 Task: Create a due date automation trigger when advanced on, on the monday after a card is due add fields without custom field "Resume" set to a number greater or equal to 1 and greater than 10 at 11:00 AM.
Action: Mouse moved to (1056, 311)
Screenshot: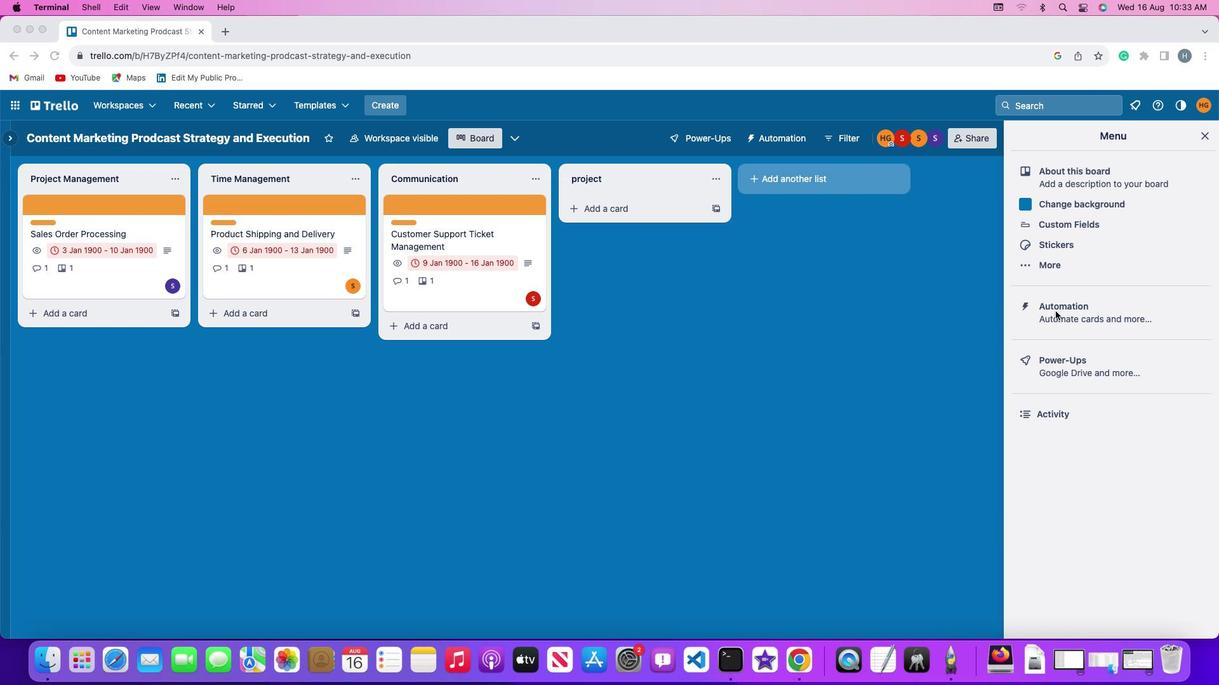 
Action: Mouse pressed left at (1056, 311)
Screenshot: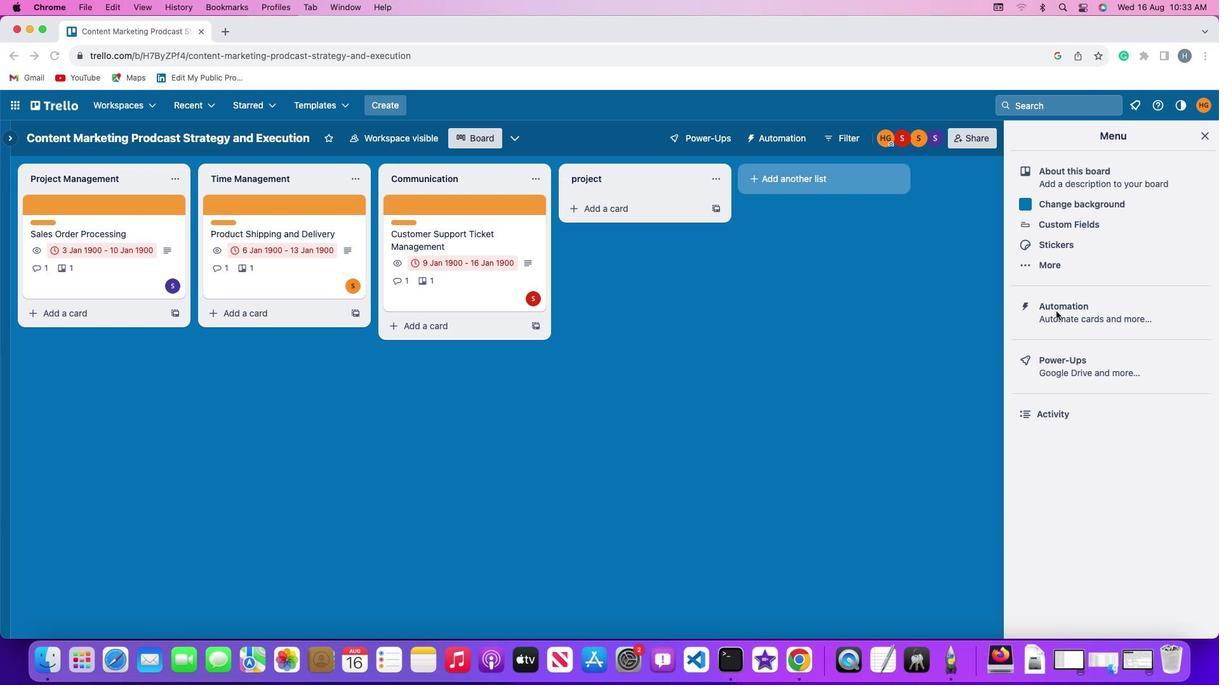 
Action: Mouse pressed left at (1056, 311)
Screenshot: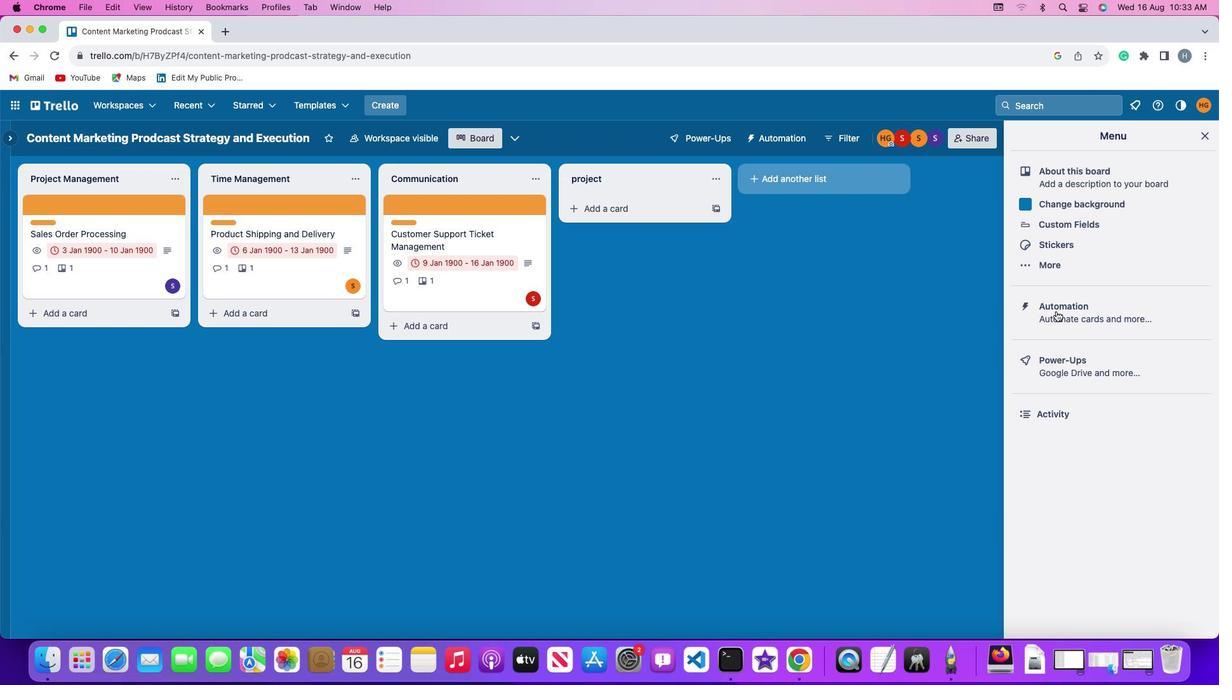 
Action: Mouse moved to (96, 303)
Screenshot: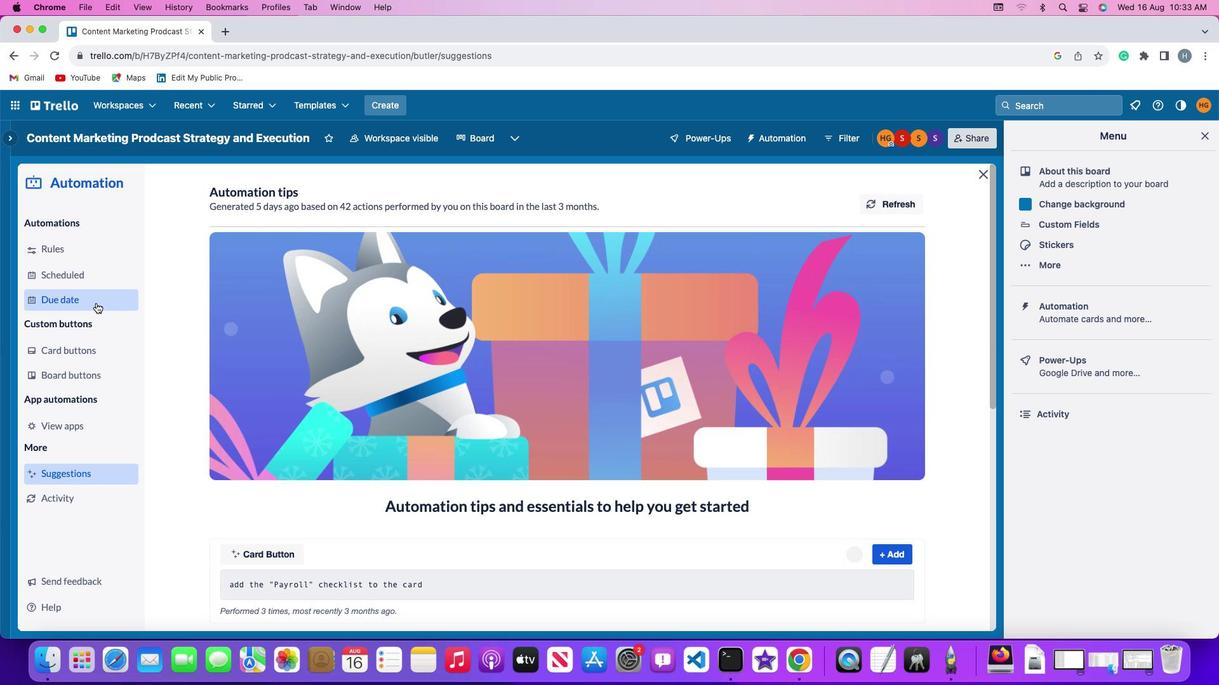 
Action: Mouse pressed left at (96, 303)
Screenshot: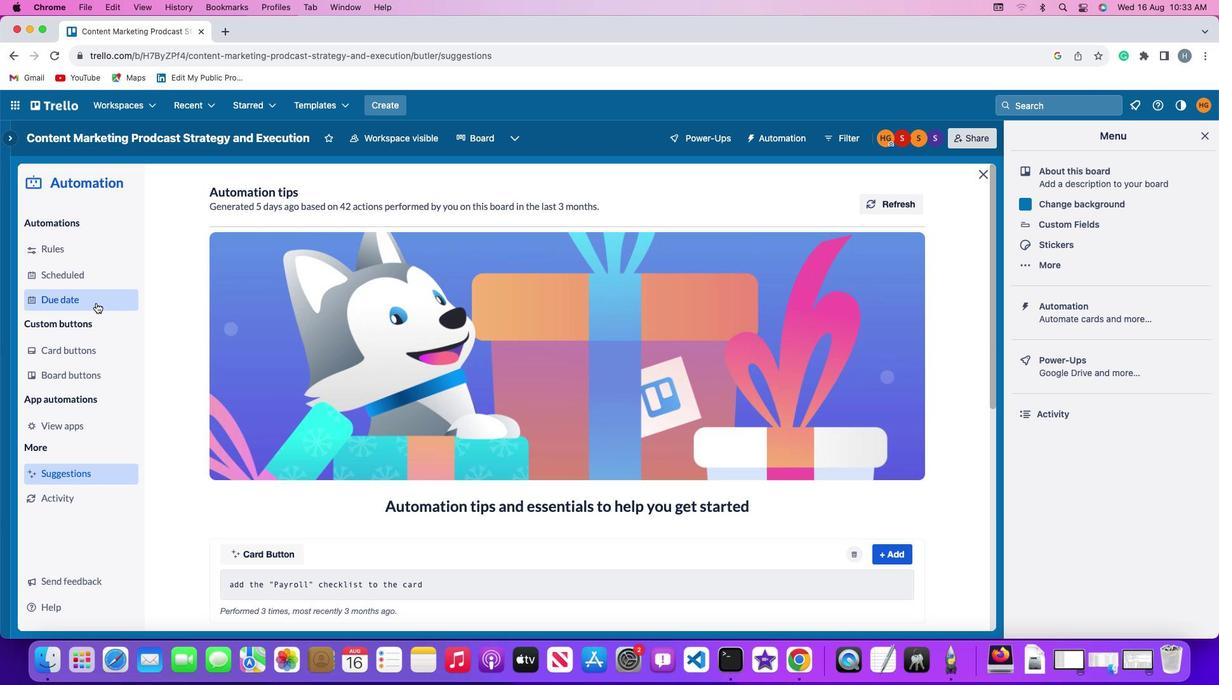 
Action: Mouse moved to (871, 197)
Screenshot: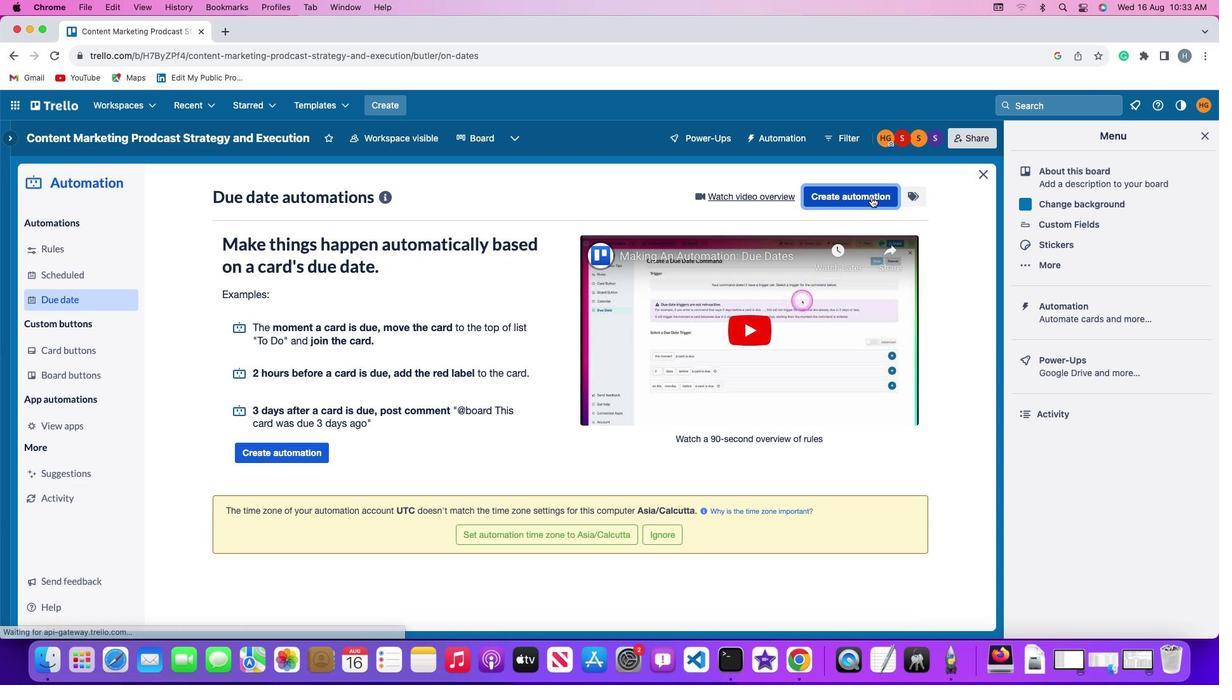 
Action: Mouse pressed left at (871, 197)
Screenshot: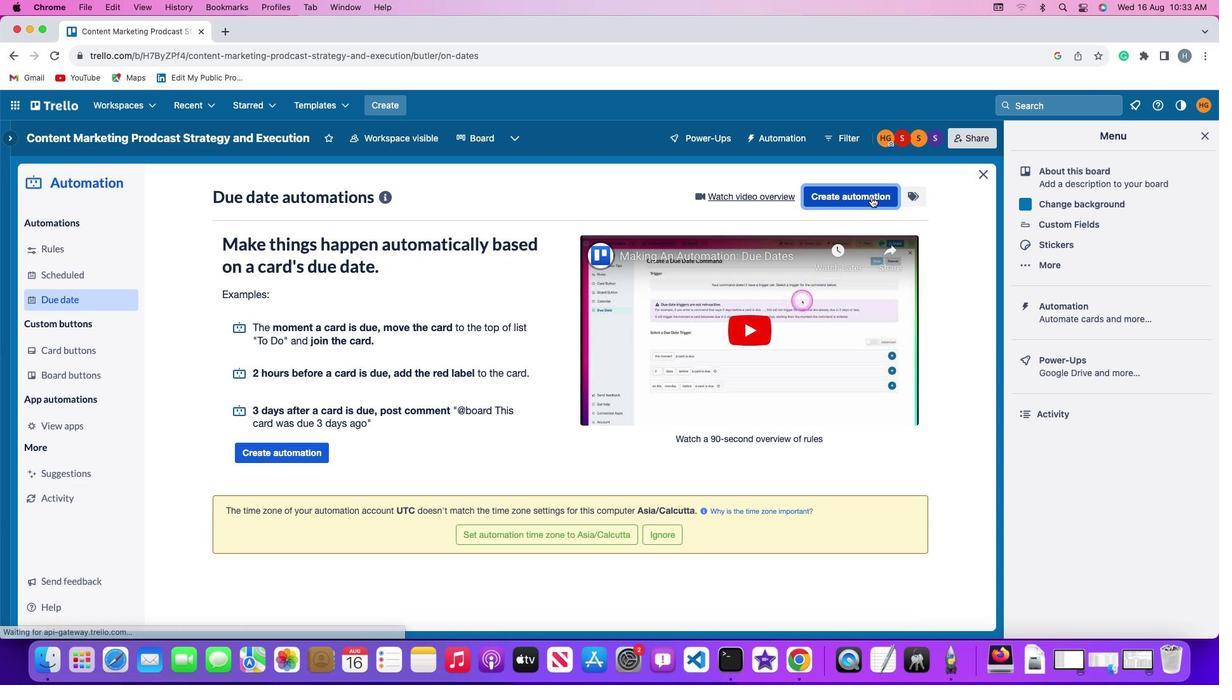 
Action: Mouse moved to (264, 321)
Screenshot: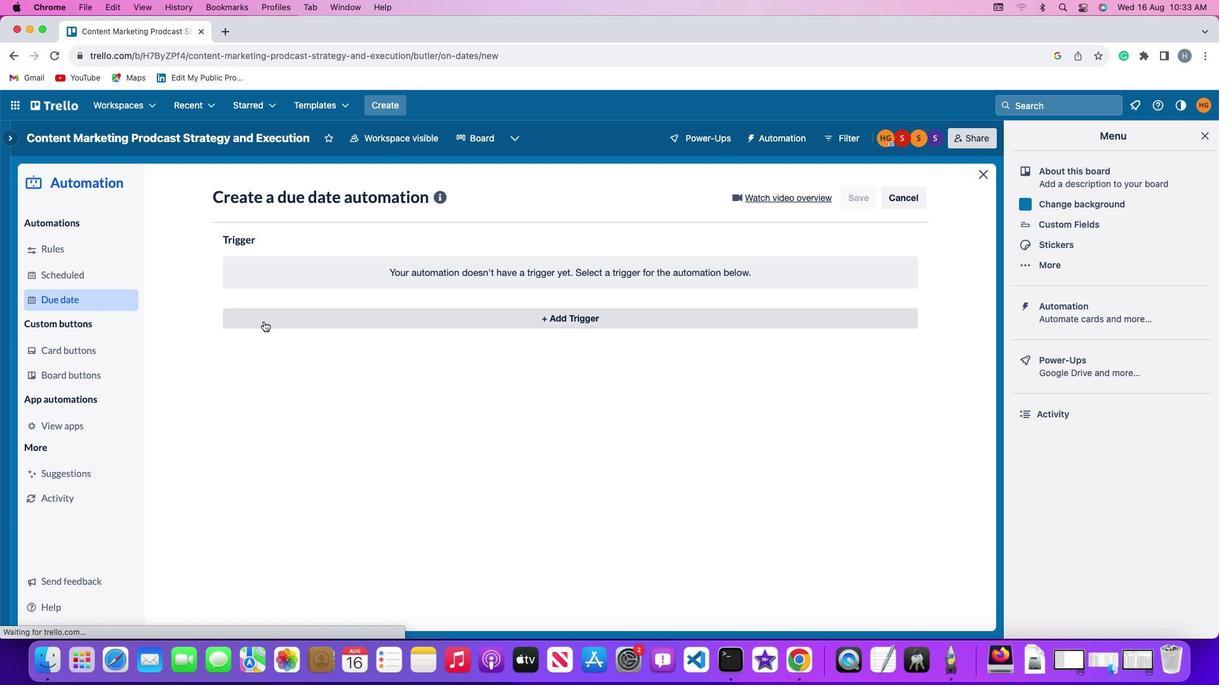 
Action: Mouse pressed left at (264, 321)
Screenshot: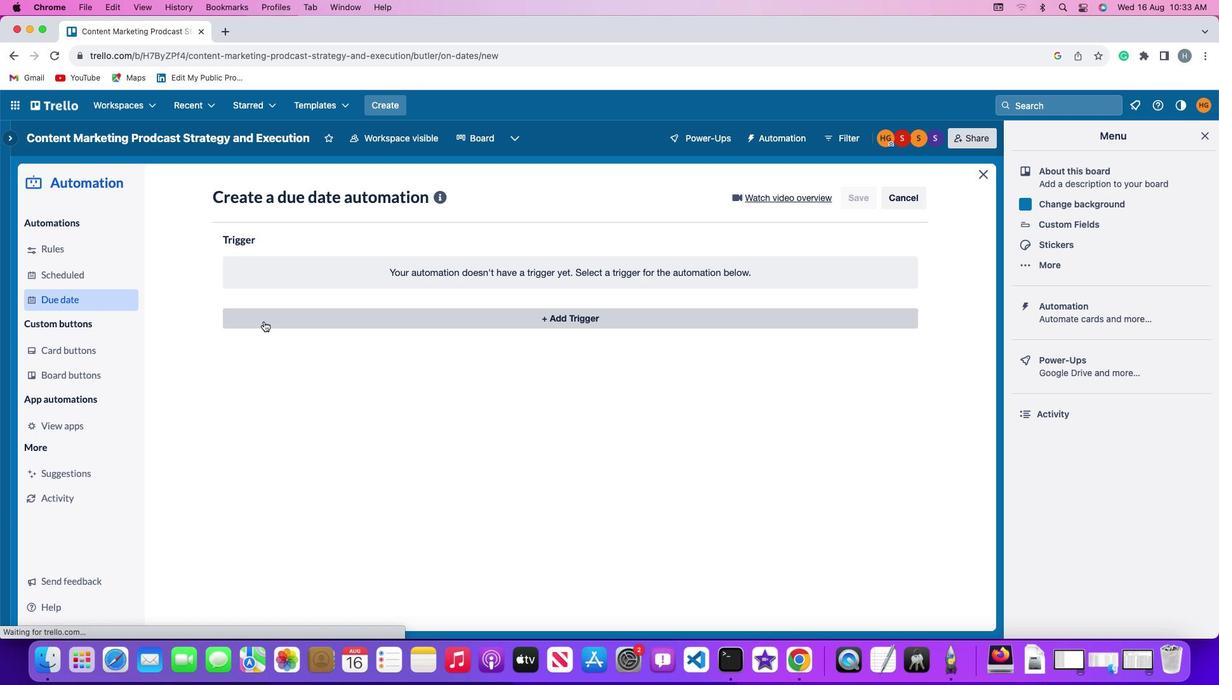 
Action: Mouse moved to (280, 557)
Screenshot: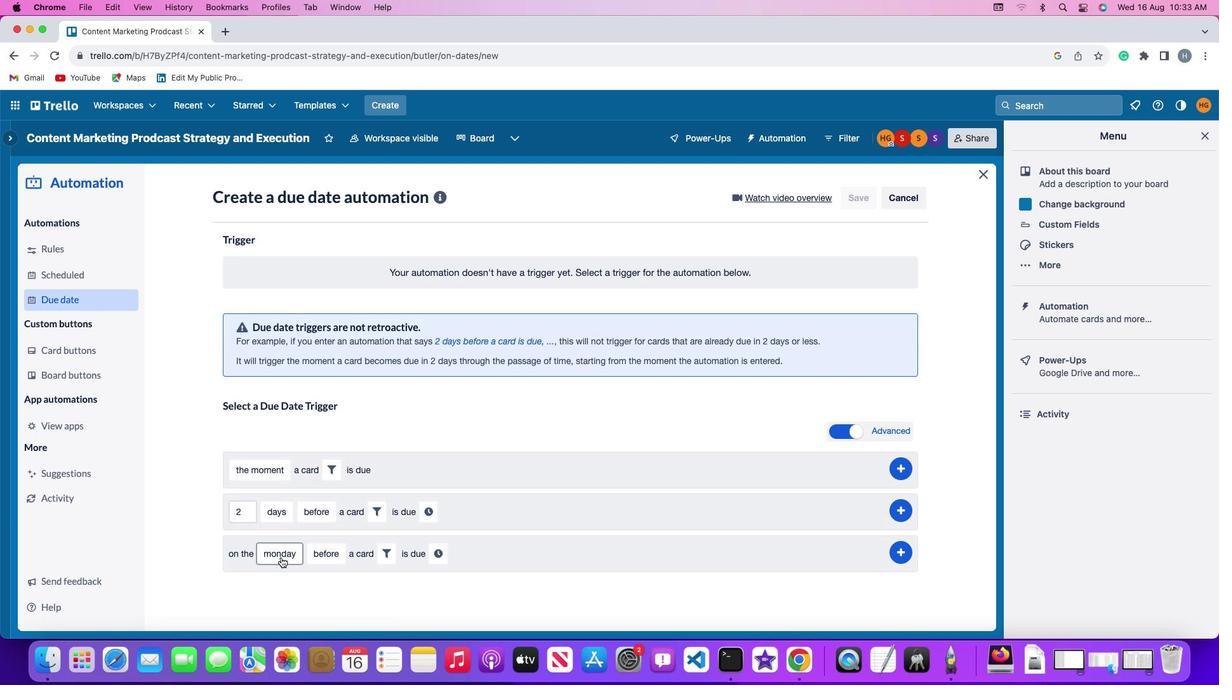 
Action: Mouse pressed left at (280, 557)
Screenshot: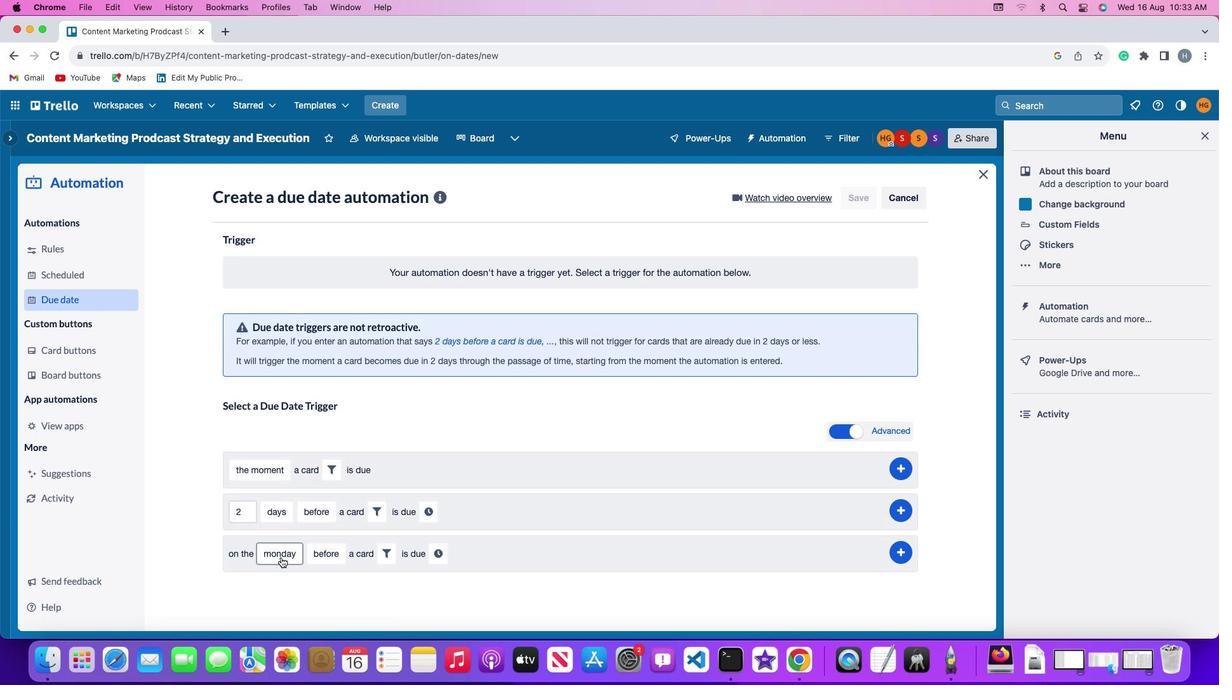 
Action: Mouse moved to (302, 384)
Screenshot: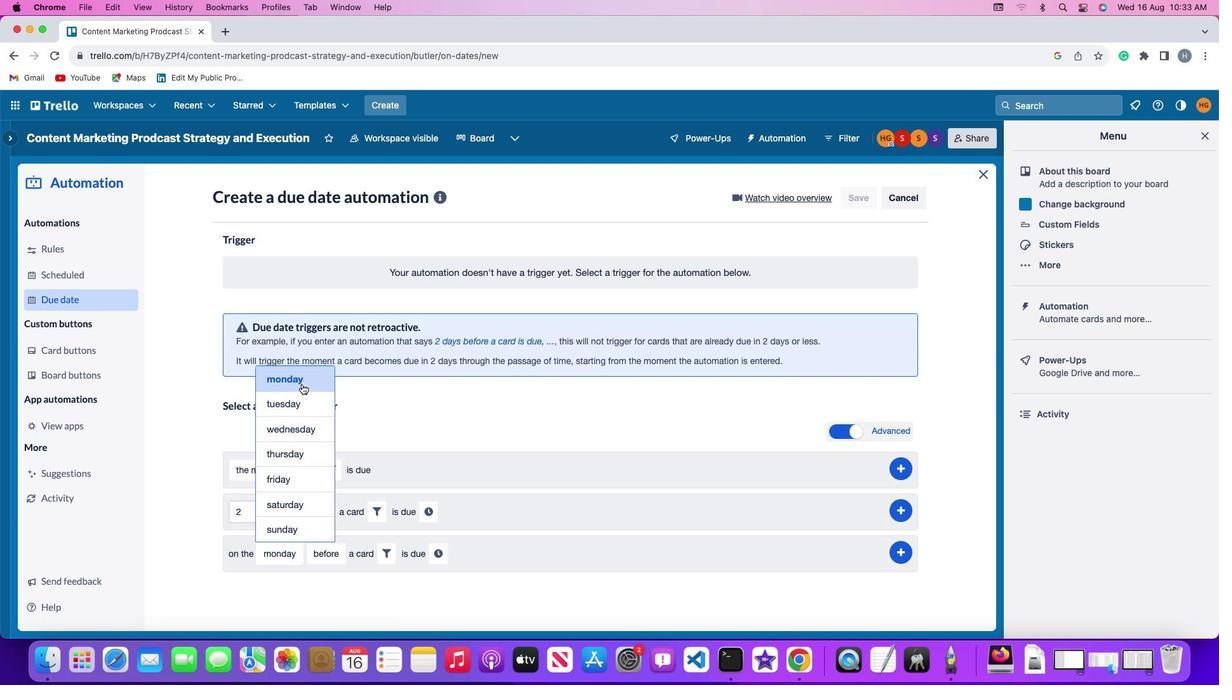 
Action: Mouse pressed left at (302, 384)
Screenshot: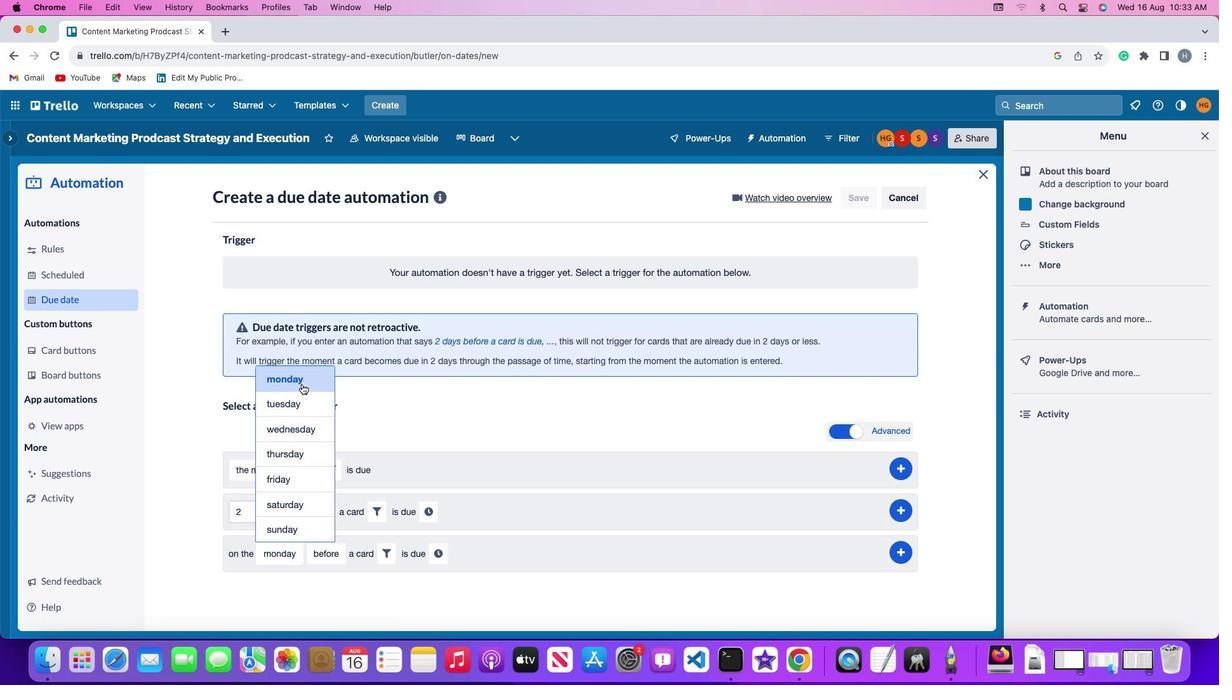 
Action: Mouse moved to (325, 557)
Screenshot: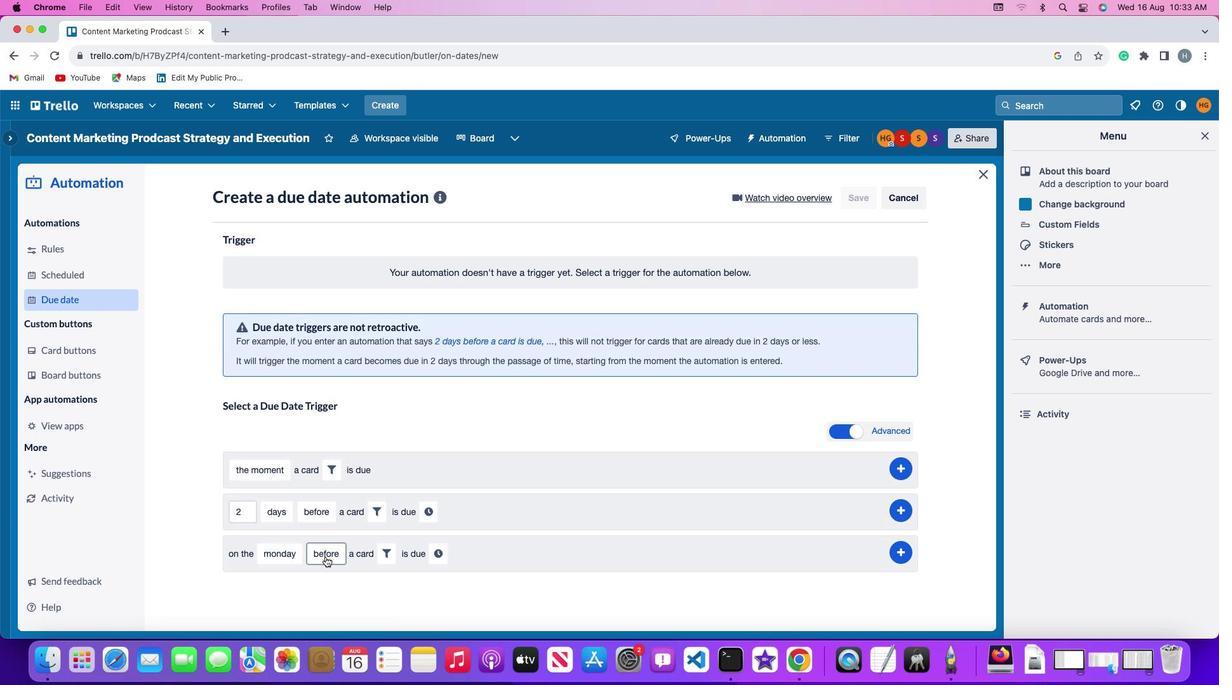 
Action: Mouse pressed left at (325, 557)
Screenshot: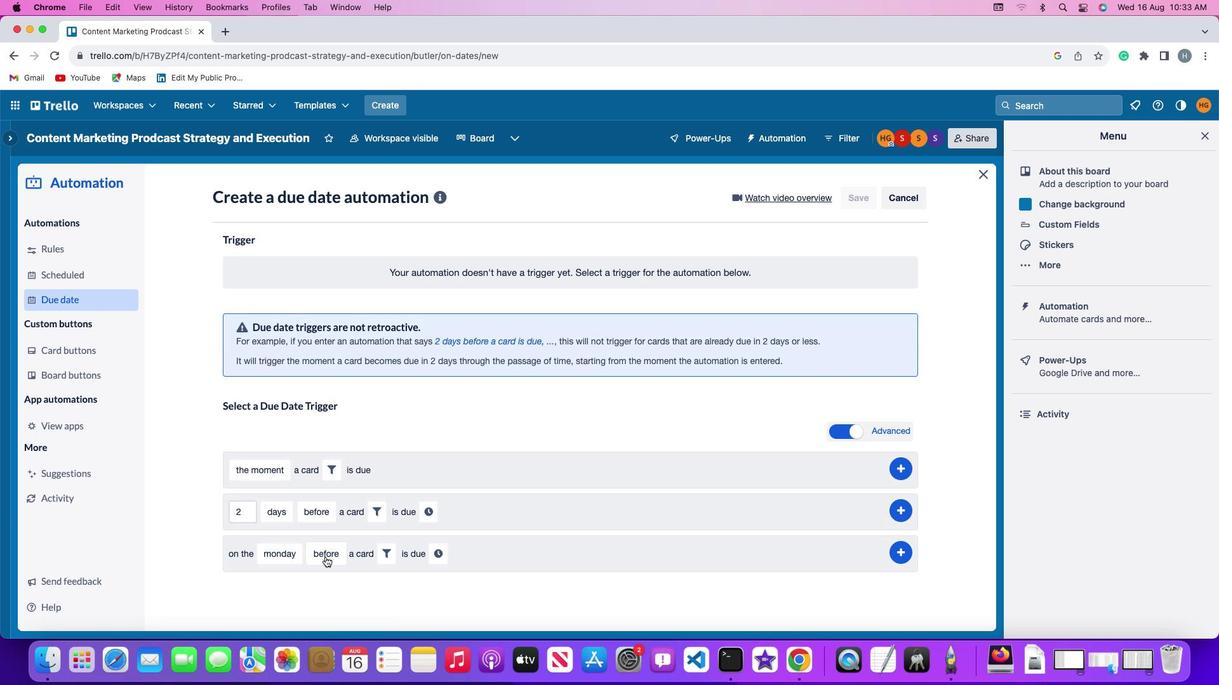 
Action: Mouse moved to (337, 479)
Screenshot: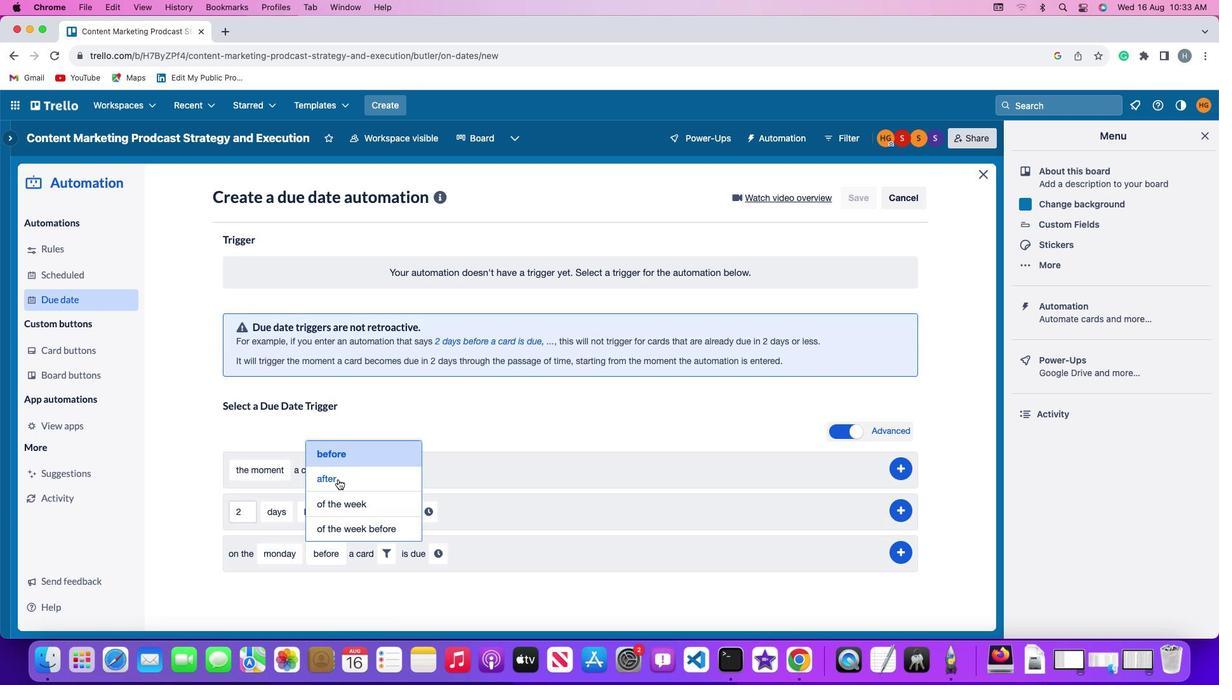 
Action: Mouse pressed left at (337, 479)
Screenshot: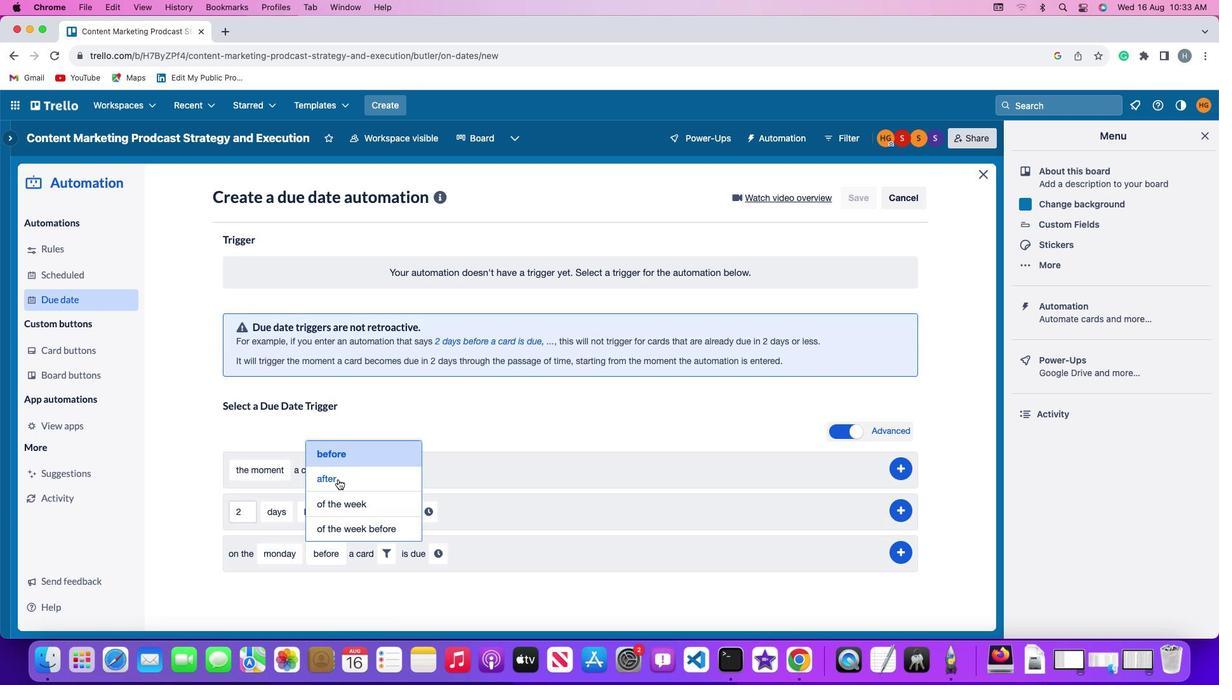 
Action: Mouse moved to (378, 549)
Screenshot: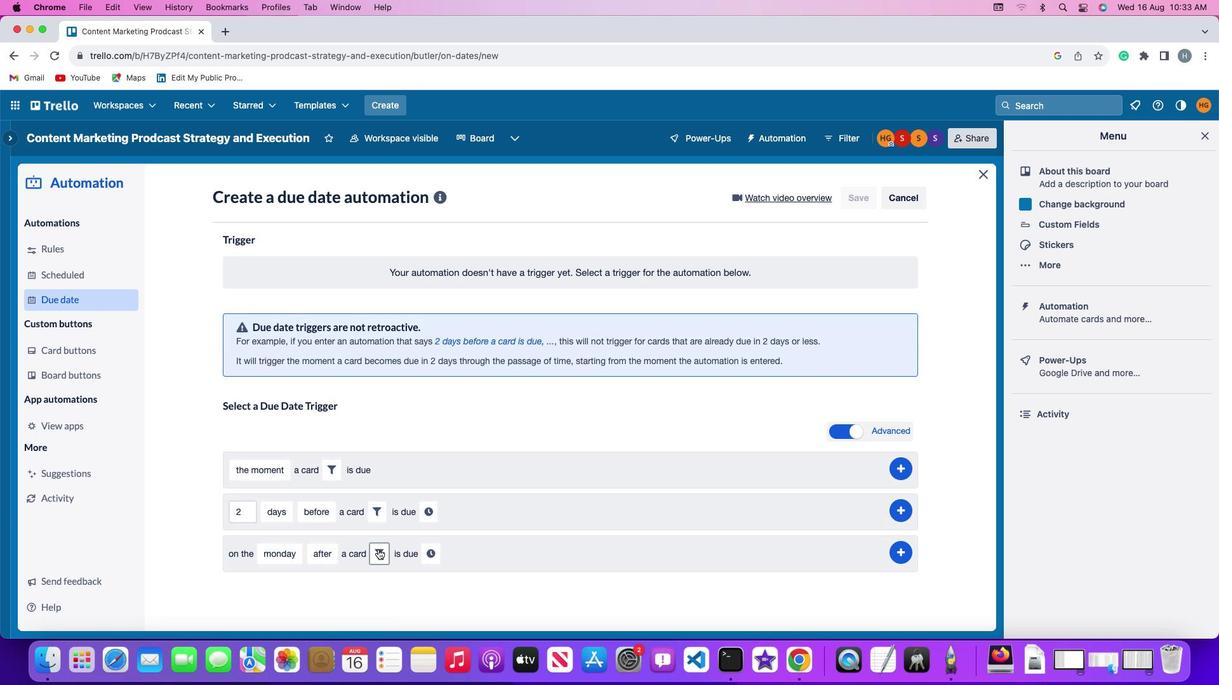 
Action: Mouse pressed left at (378, 549)
Screenshot: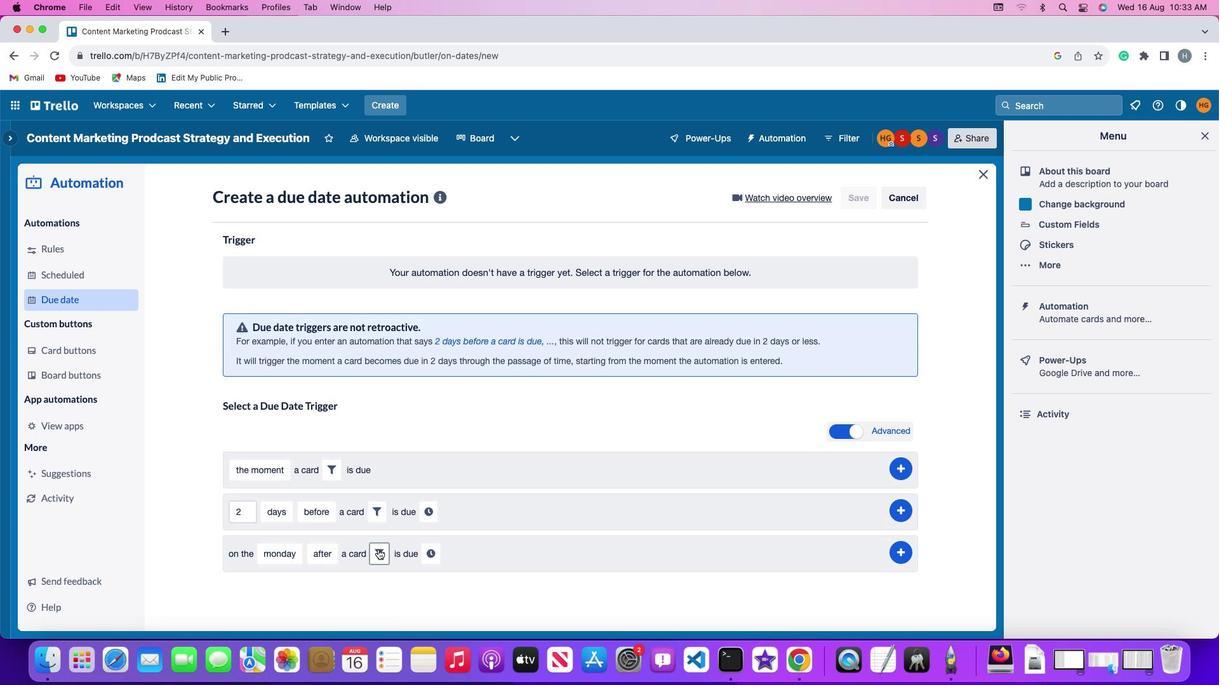 
Action: Mouse moved to (593, 591)
Screenshot: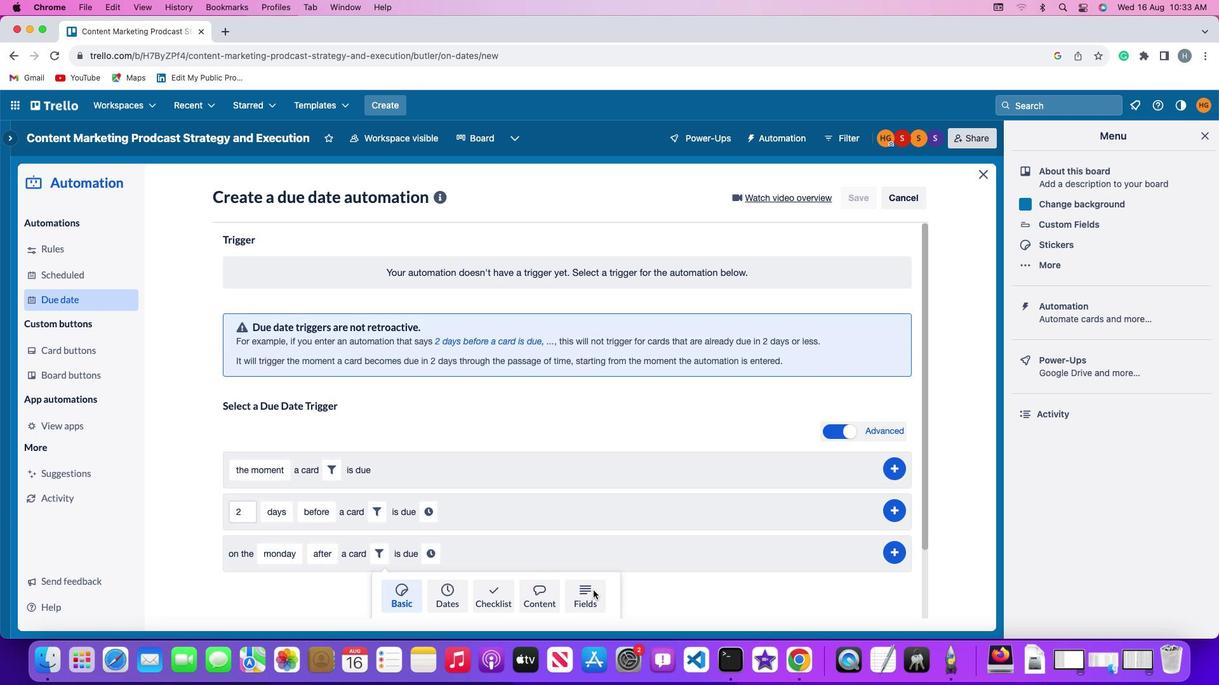 
Action: Mouse pressed left at (593, 591)
Screenshot: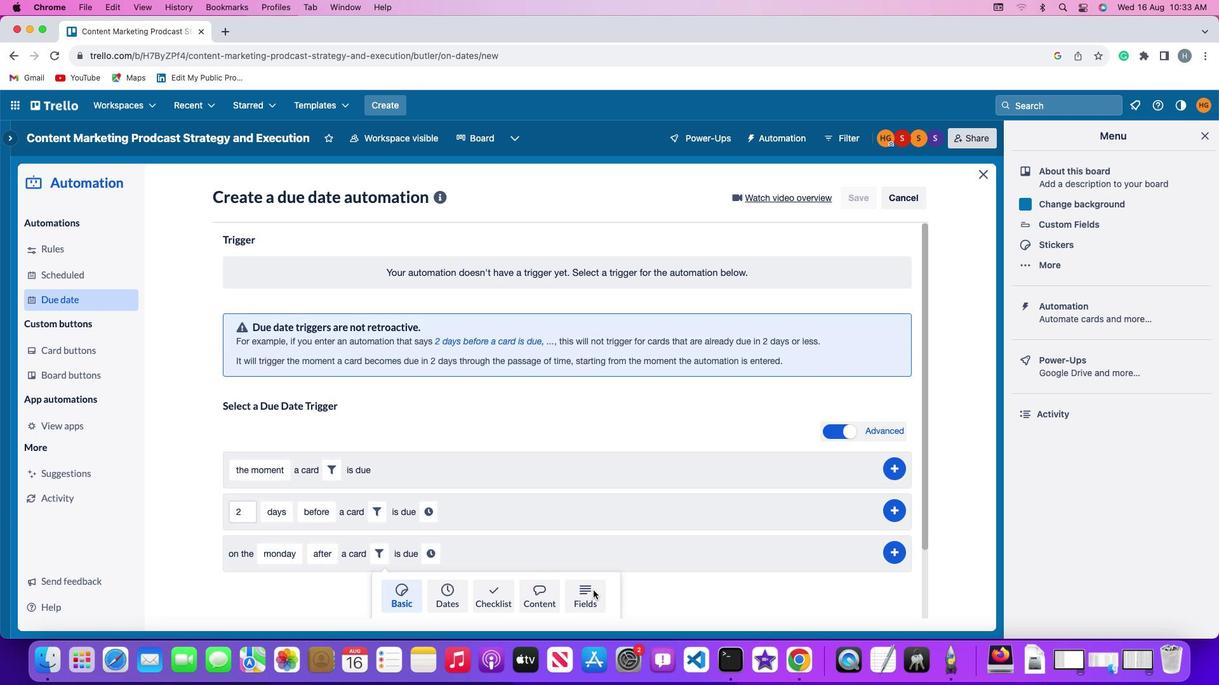 
Action: Mouse moved to (316, 596)
Screenshot: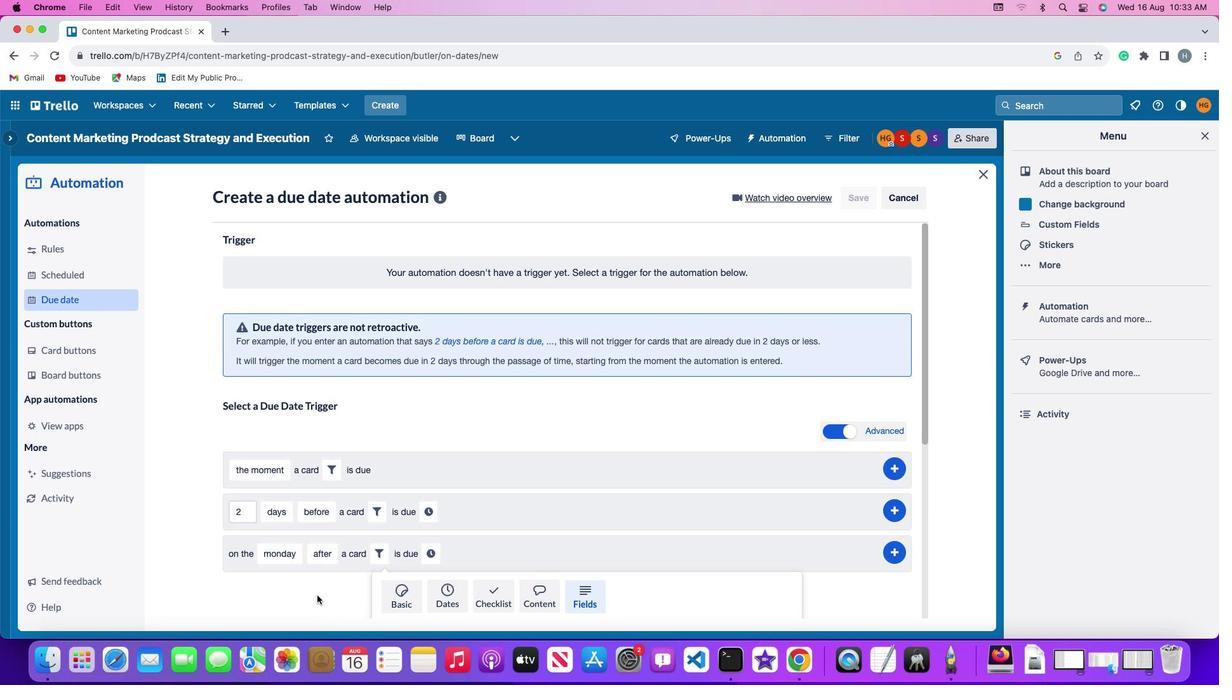 
Action: Mouse scrolled (316, 596) with delta (0, 0)
Screenshot: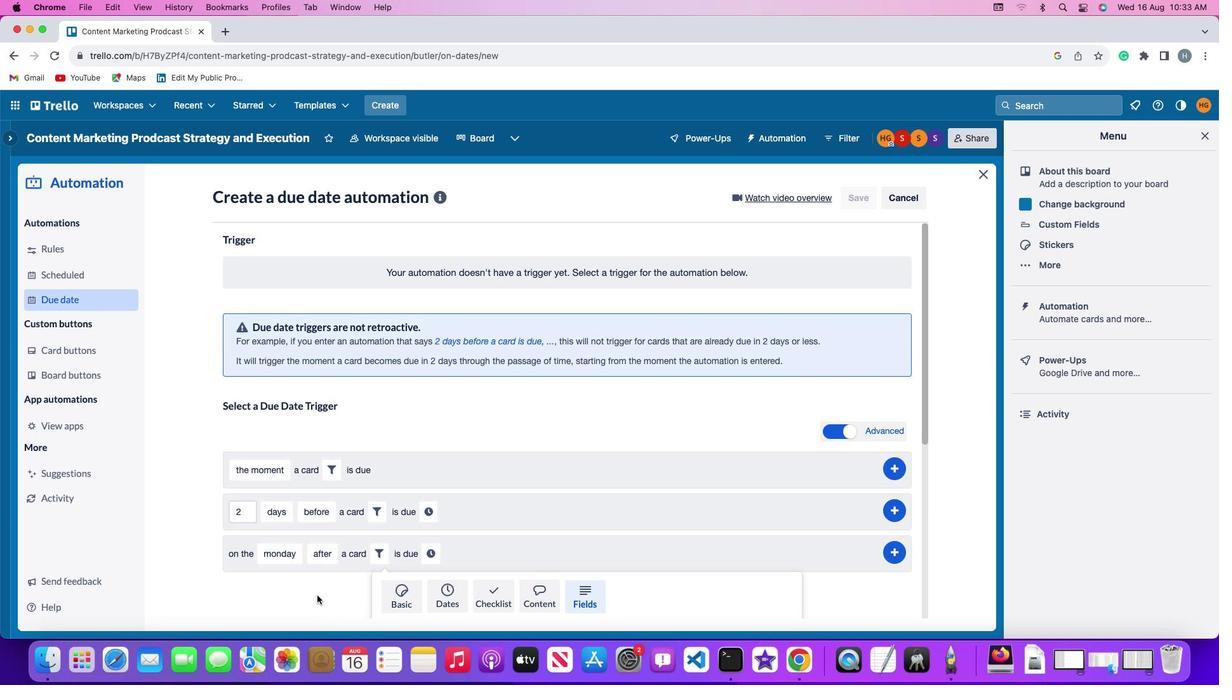 
Action: Mouse scrolled (316, 596) with delta (0, 0)
Screenshot: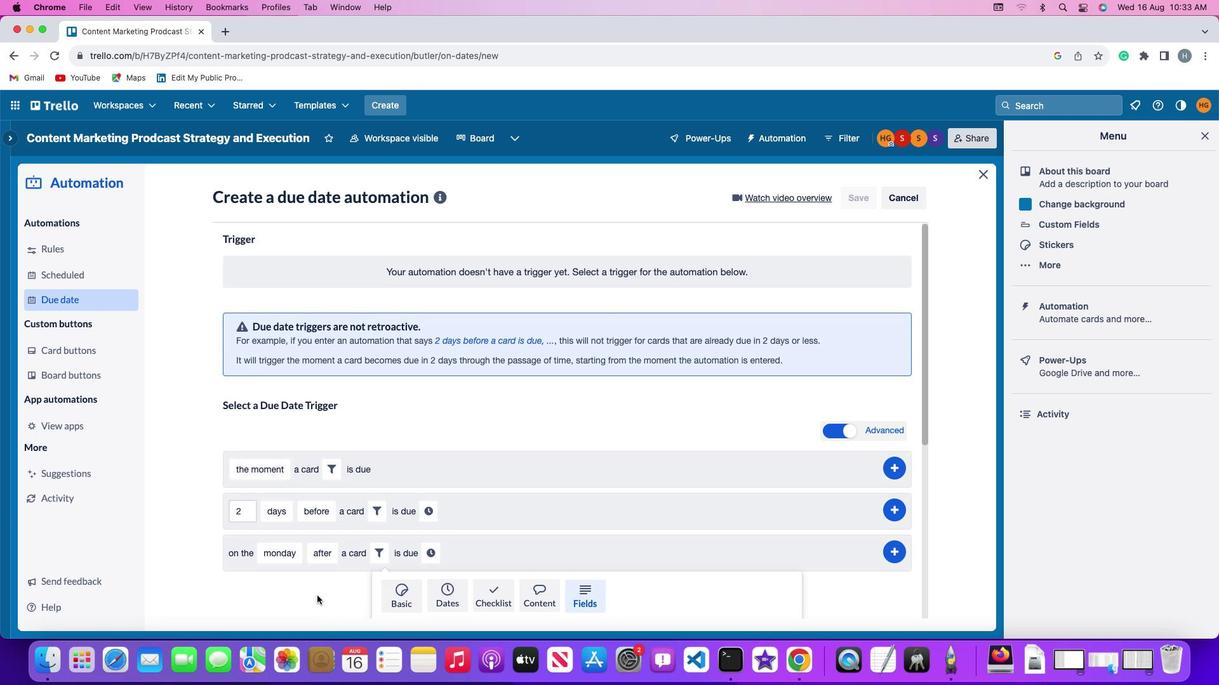
Action: Mouse scrolled (316, 596) with delta (0, -1)
Screenshot: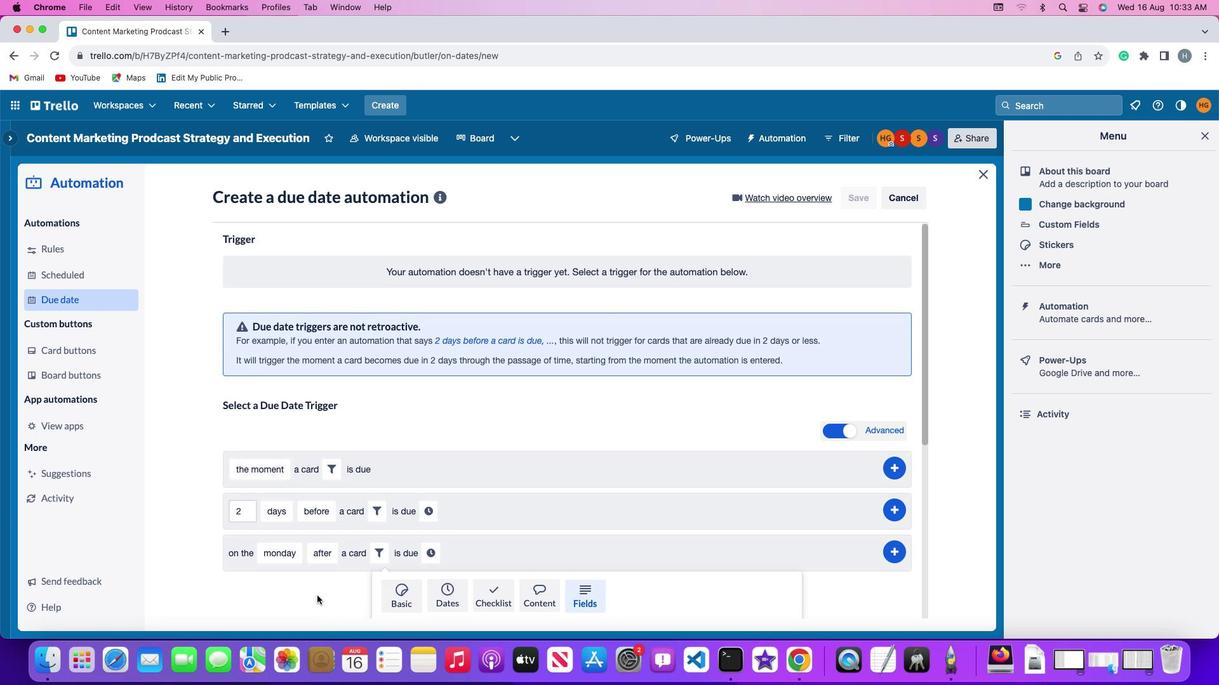 
Action: Mouse moved to (316, 595)
Screenshot: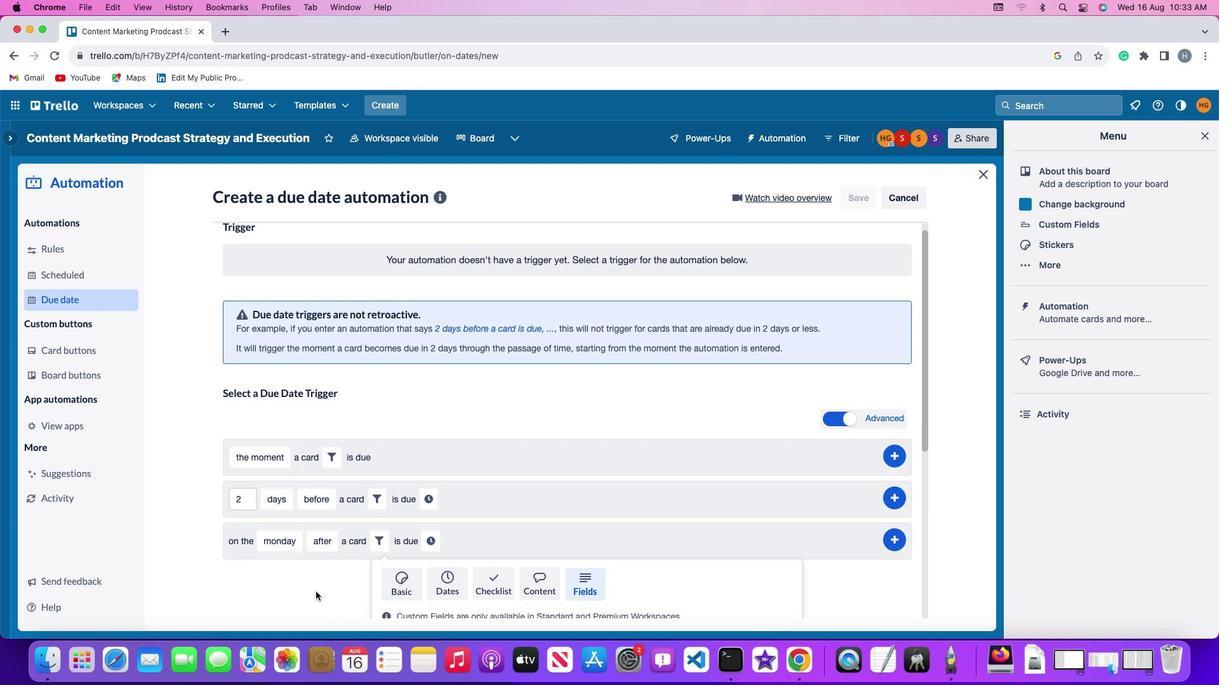 
Action: Mouse scrolled (316, 595) with delta (0, -3)
Screenshot: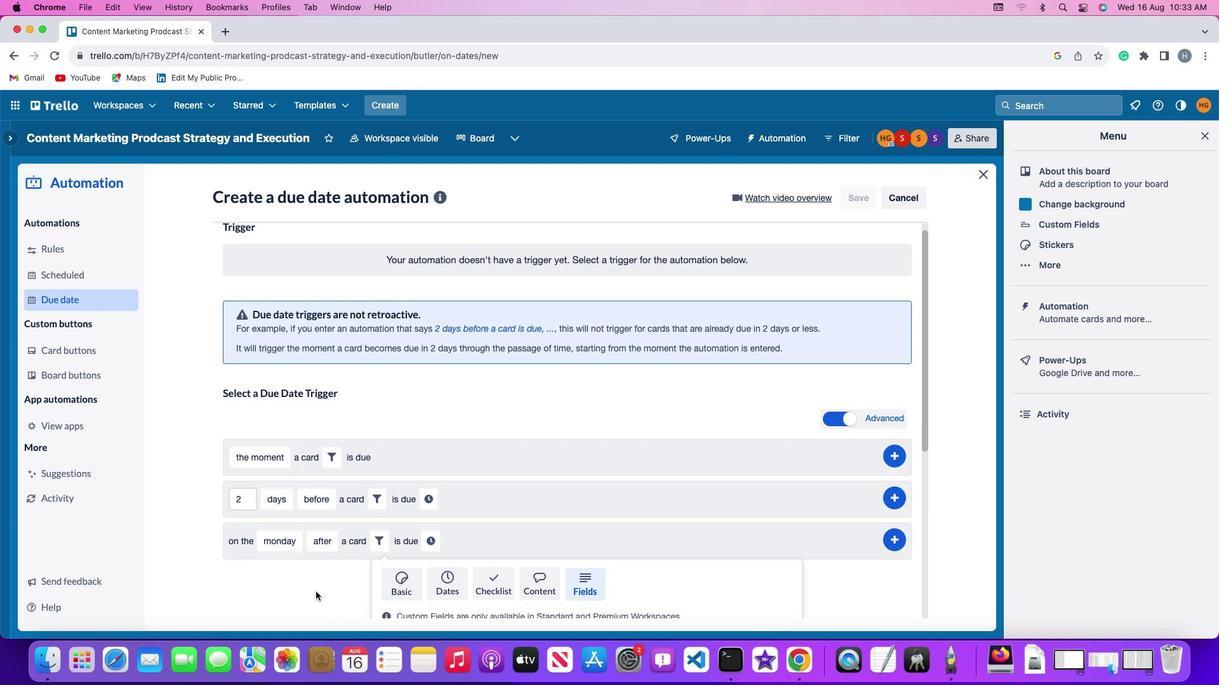 
Action: Mouse moved to (316, 592)
Screenshot: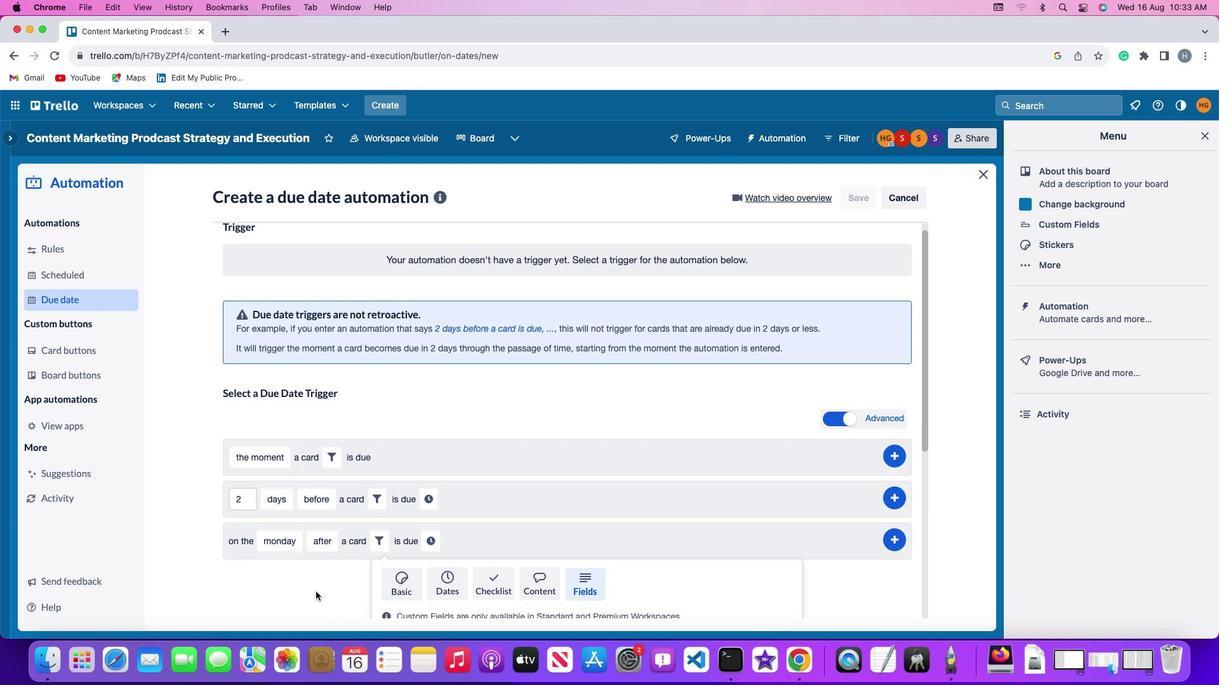 
Action: Mouse scrolled (316, 592) with delta (0, -3)
Screenshot: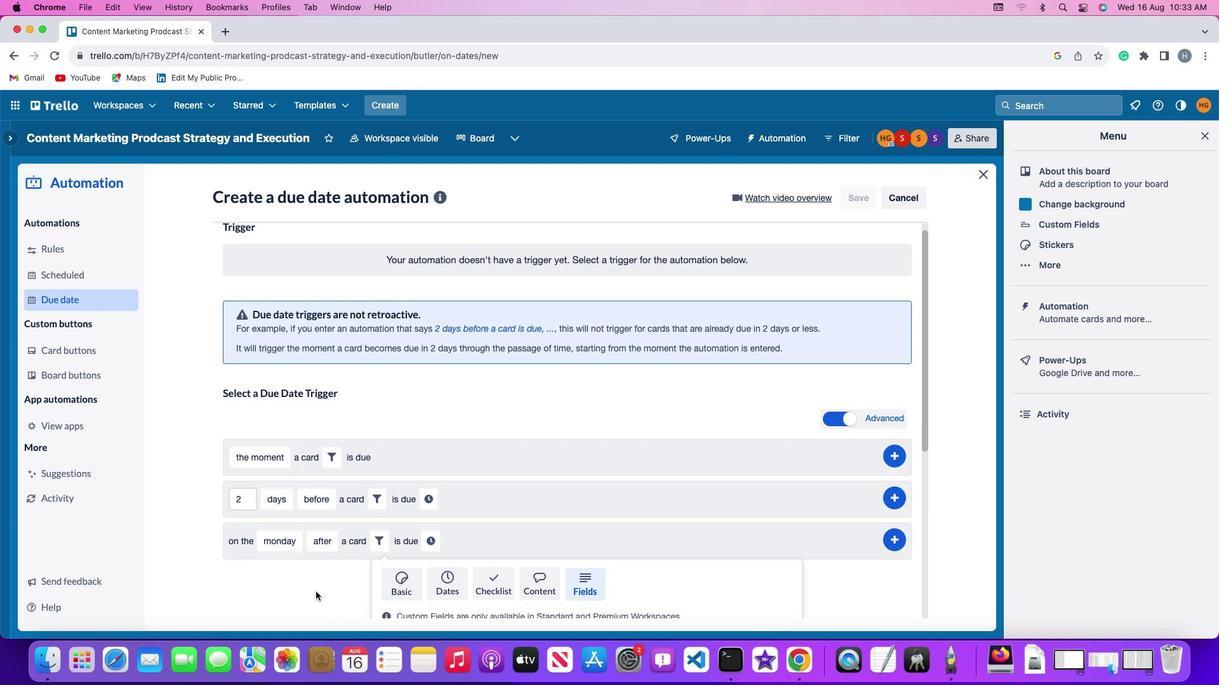 
Action: Mouse moved to (295, 577)
Screenshot: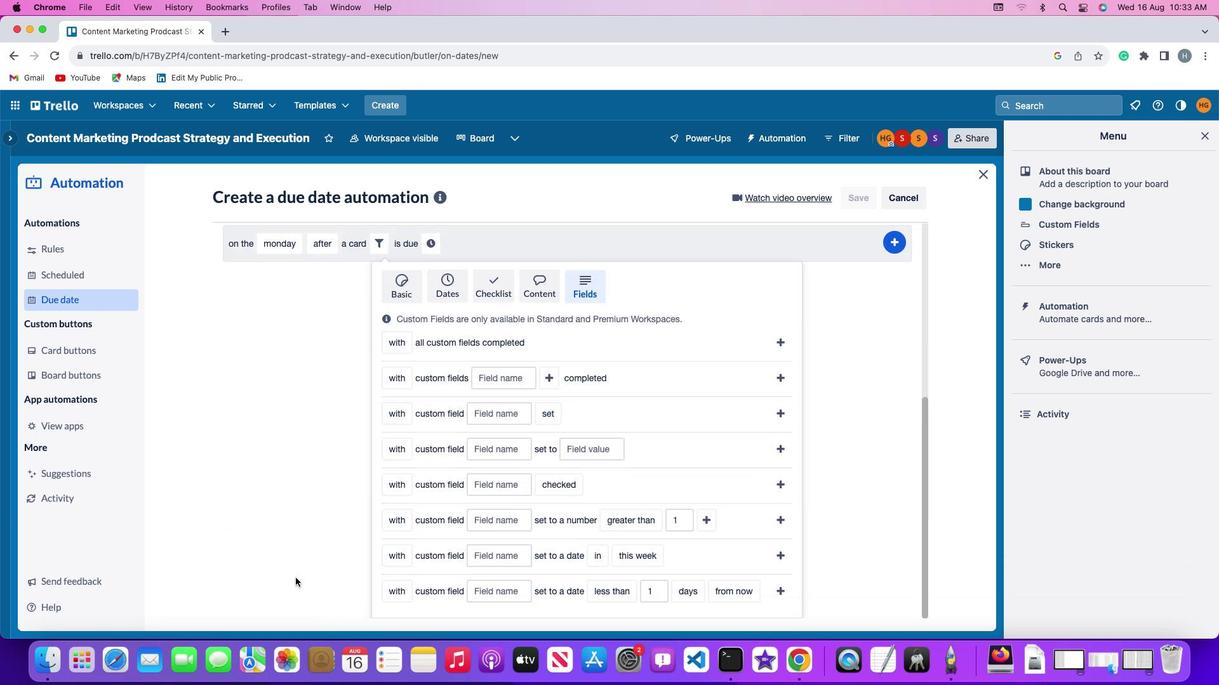
Action: Mouse scrolled (295, 577) with delta (0, 0)
Screenshot: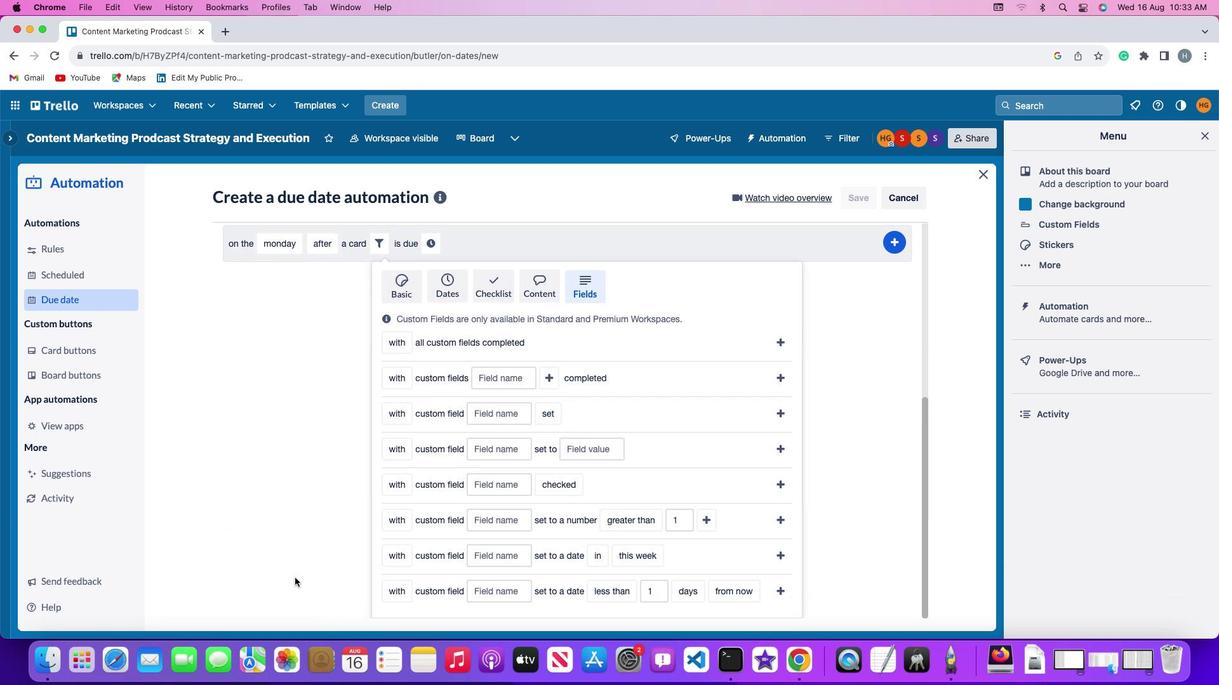 
Action: Mouse moved to (295, 577)
Screenshot: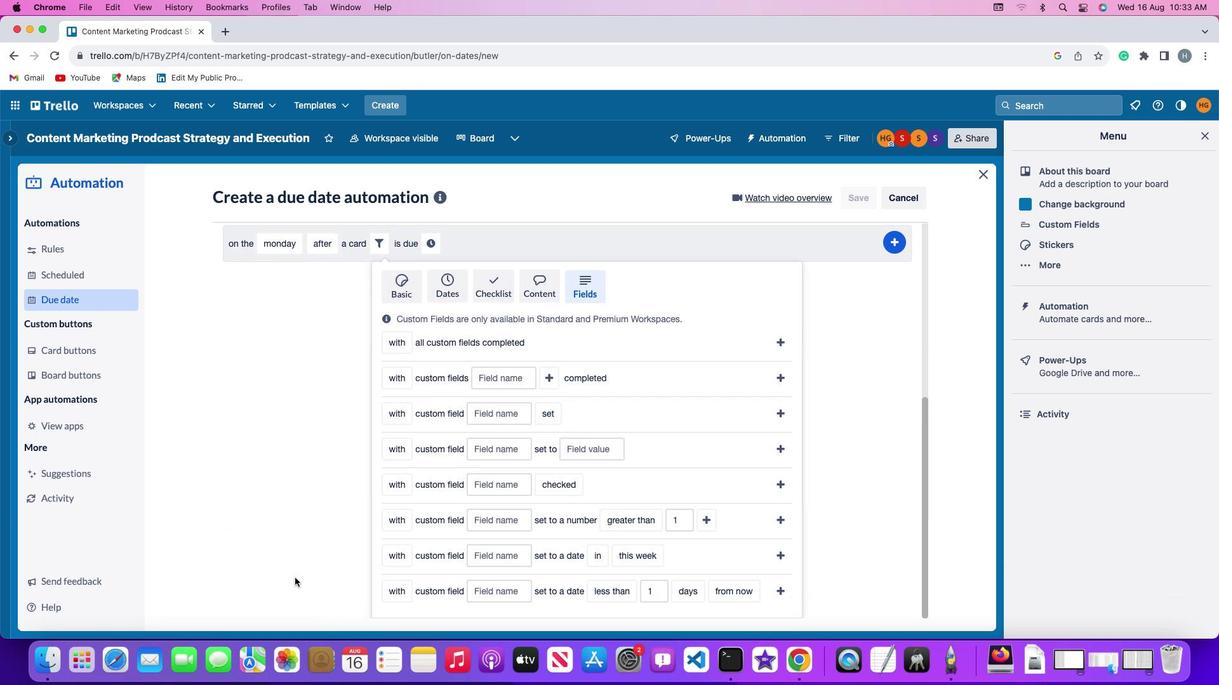 
Action: Mouse scrolled (295, 577) with delta (0, 0)
Screenshot: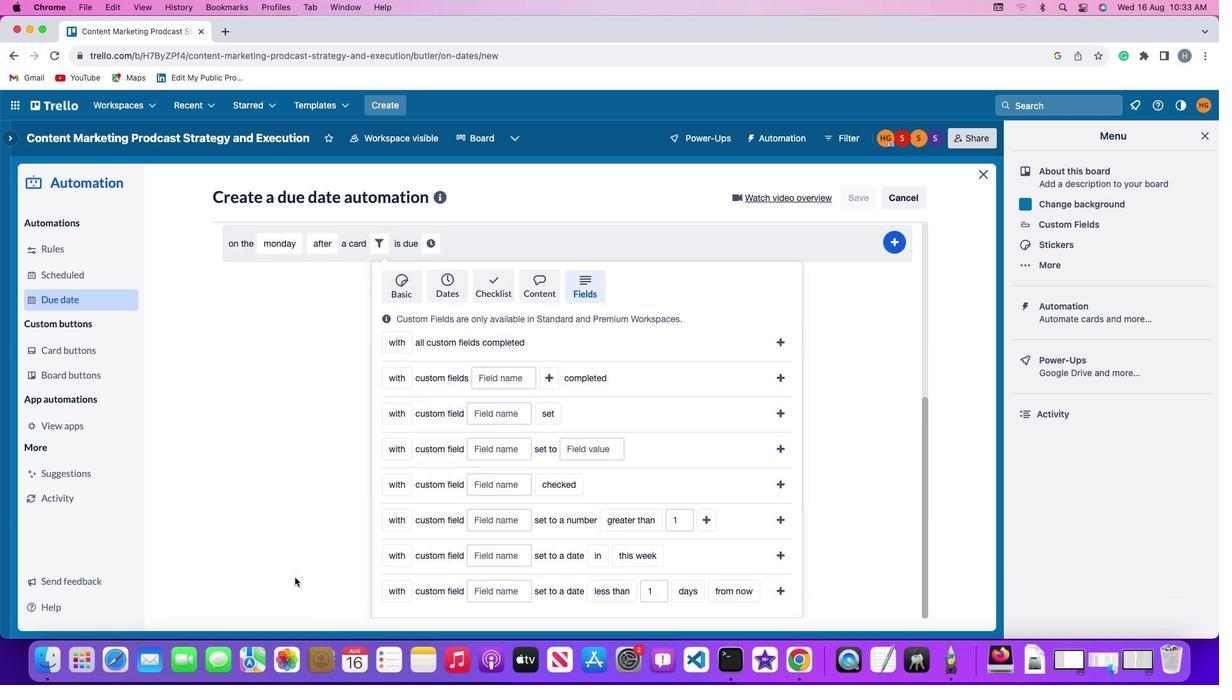 
Action: Mouse scrolled (295, 577) with delta (0, -1)
Screenshot: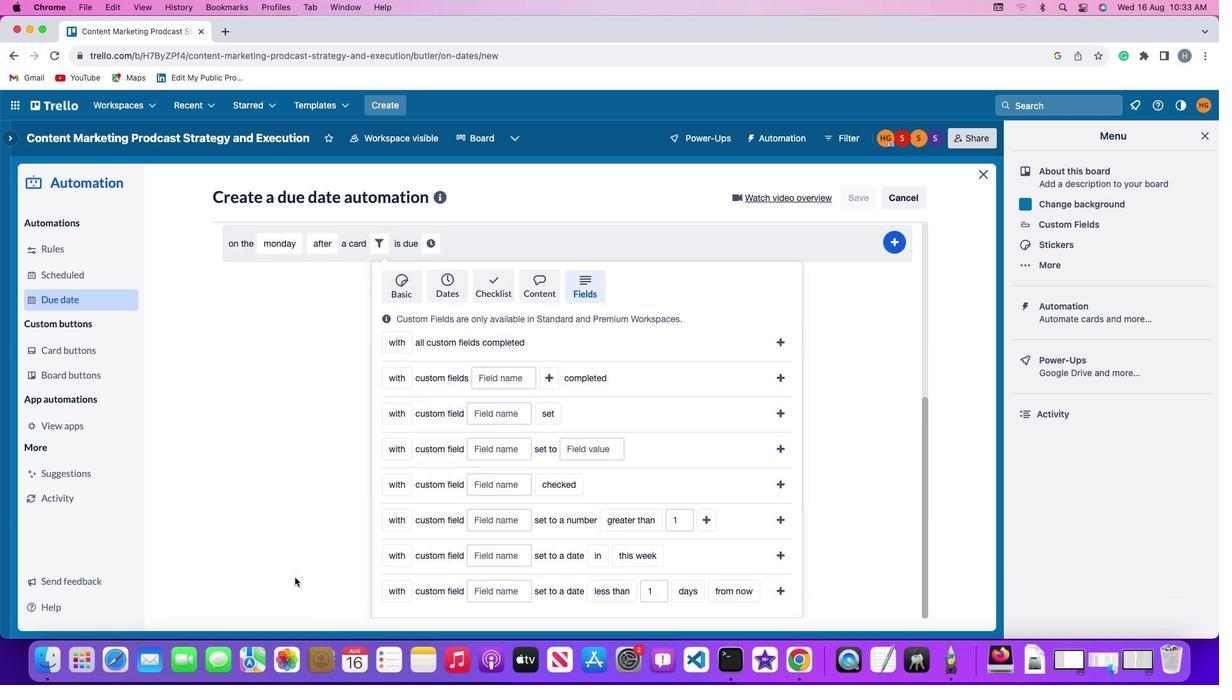 
Action: Mouse scrolled (295, 577) with delta (0, -3)
Screenshot: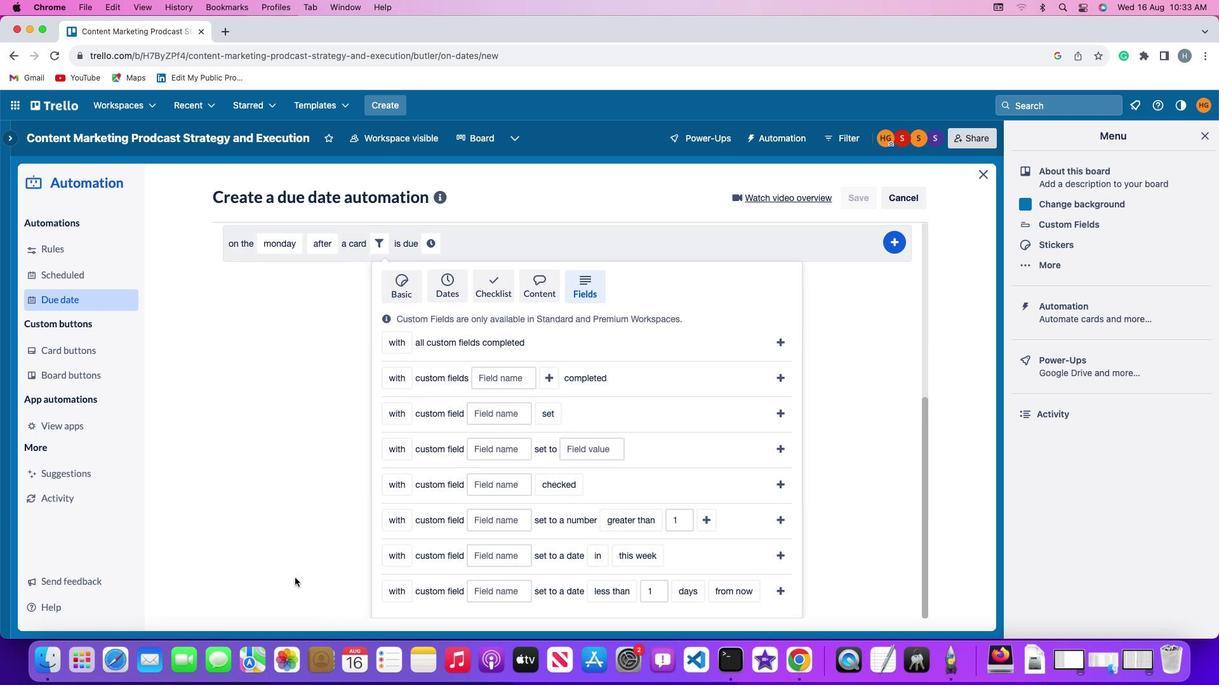 
Action: Mouse scrolled (295, 577) with delta (0, -3)
Screenshot: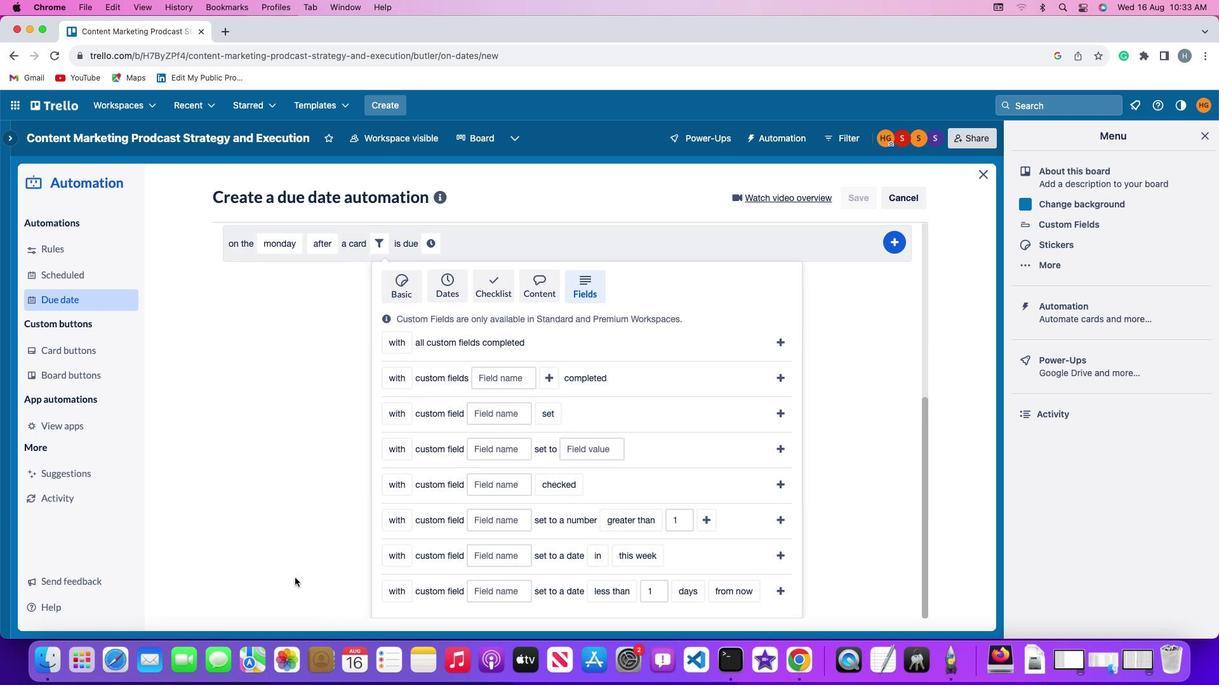 
Action: Mouse moved to (391, 520)
Screenshot: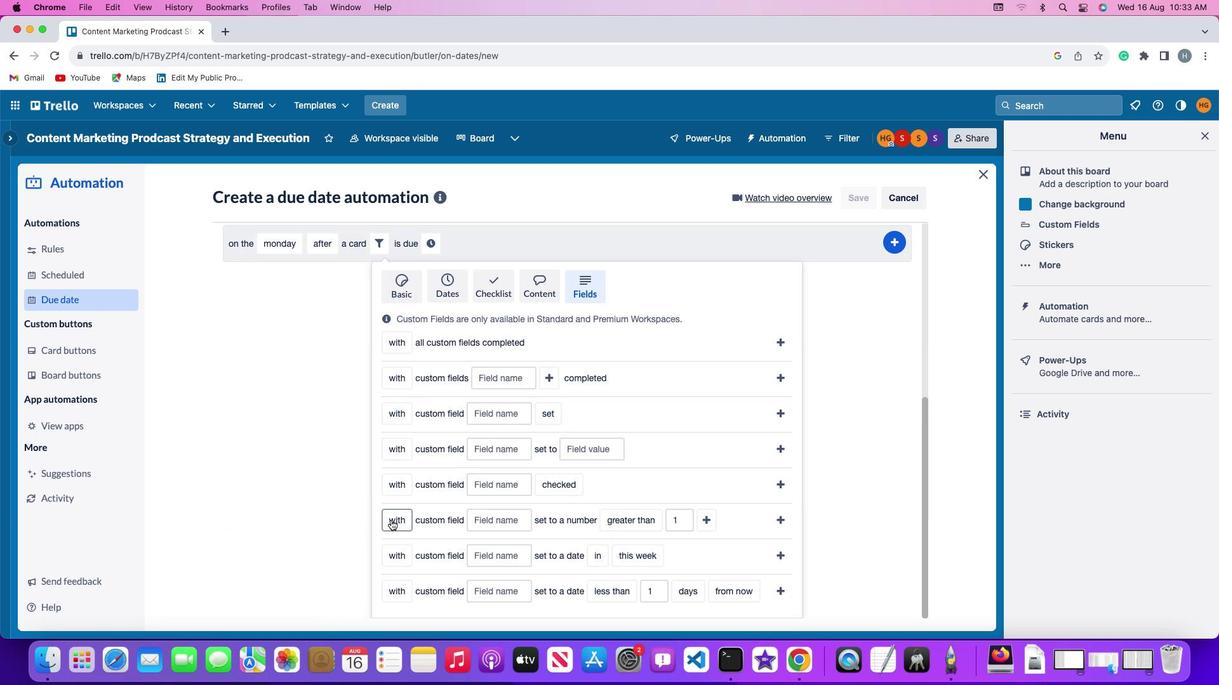 
Action: Mouse pressed left at (391, 520)
Screenshot: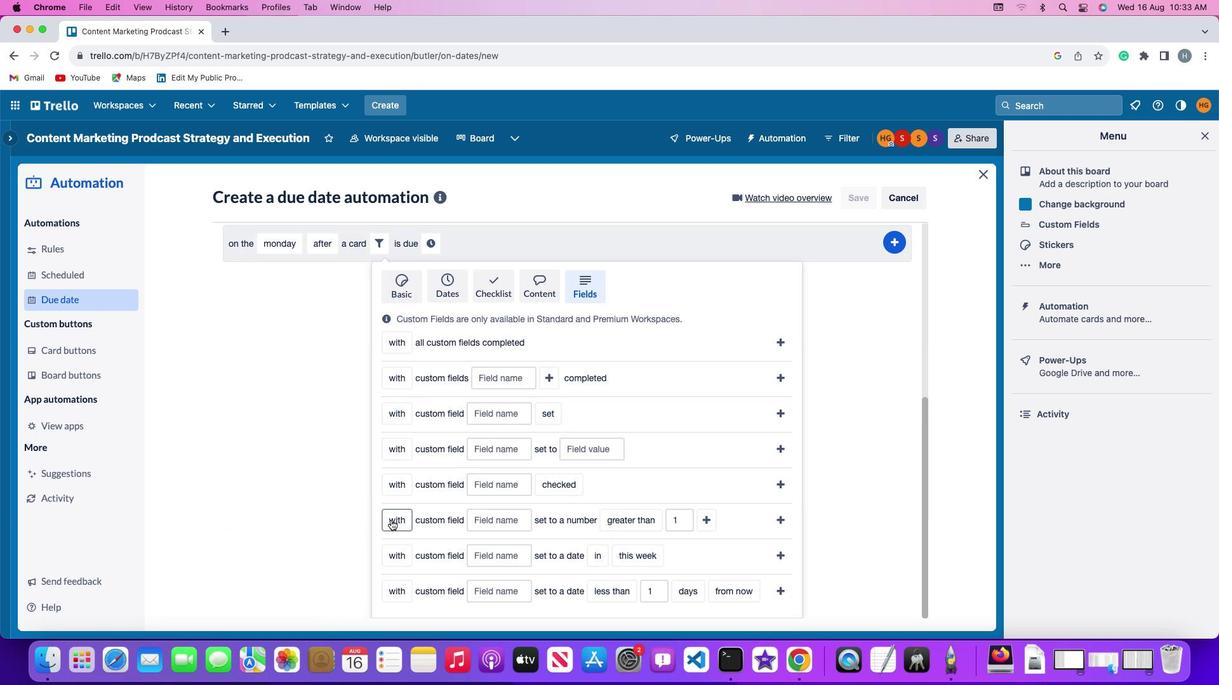 
Action: Mouse moved to (402, 567)
Screenshot: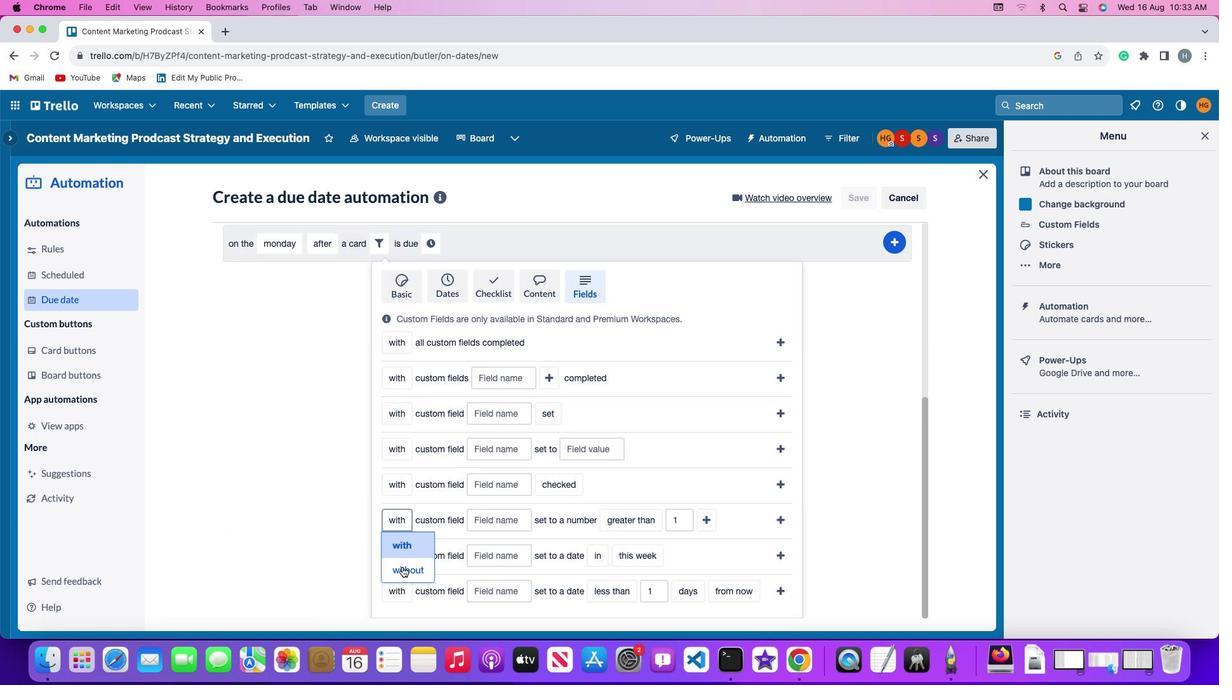 
Action: Mouse pressed left at (402, 567)
Screenshot: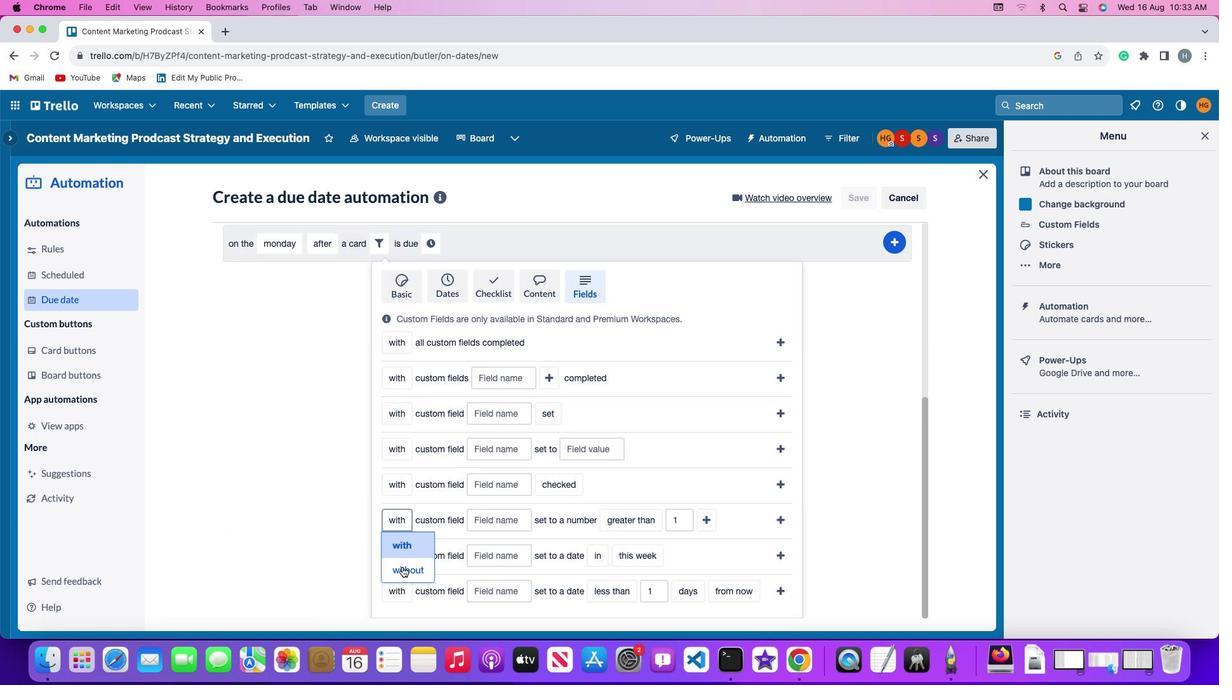 
Action: Mouse moved to (506, 520)
Screenshot: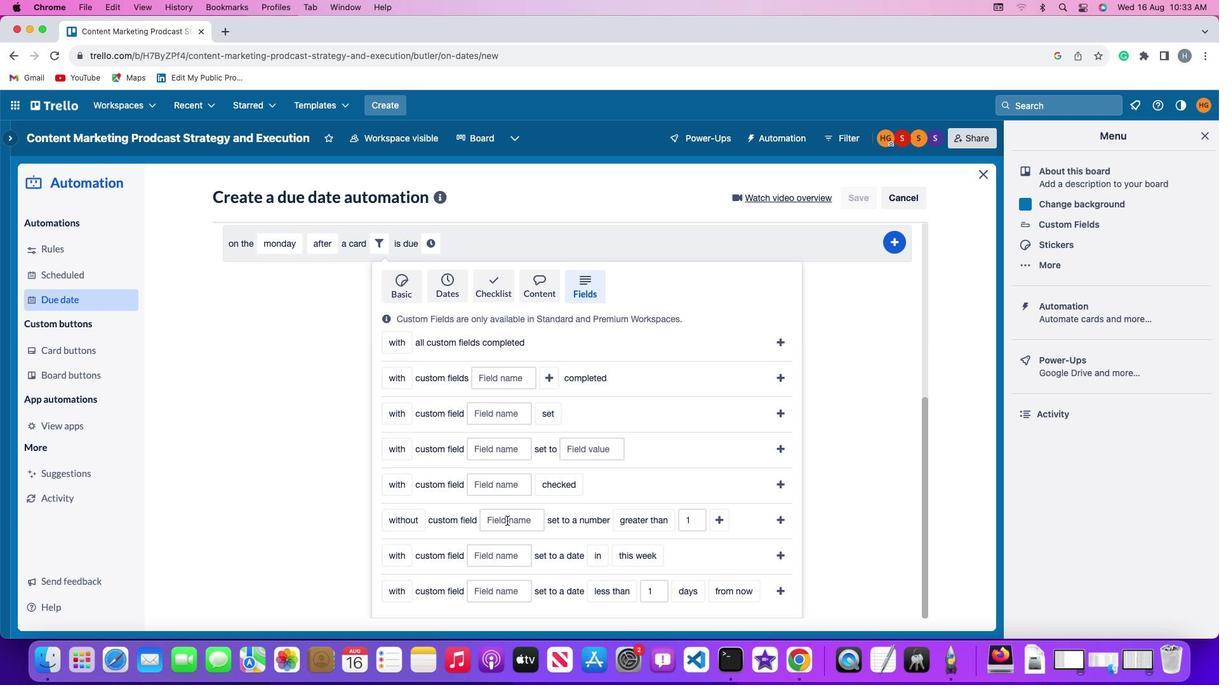 
Action: Mouse pressed left at (506, 520)
Screenshot: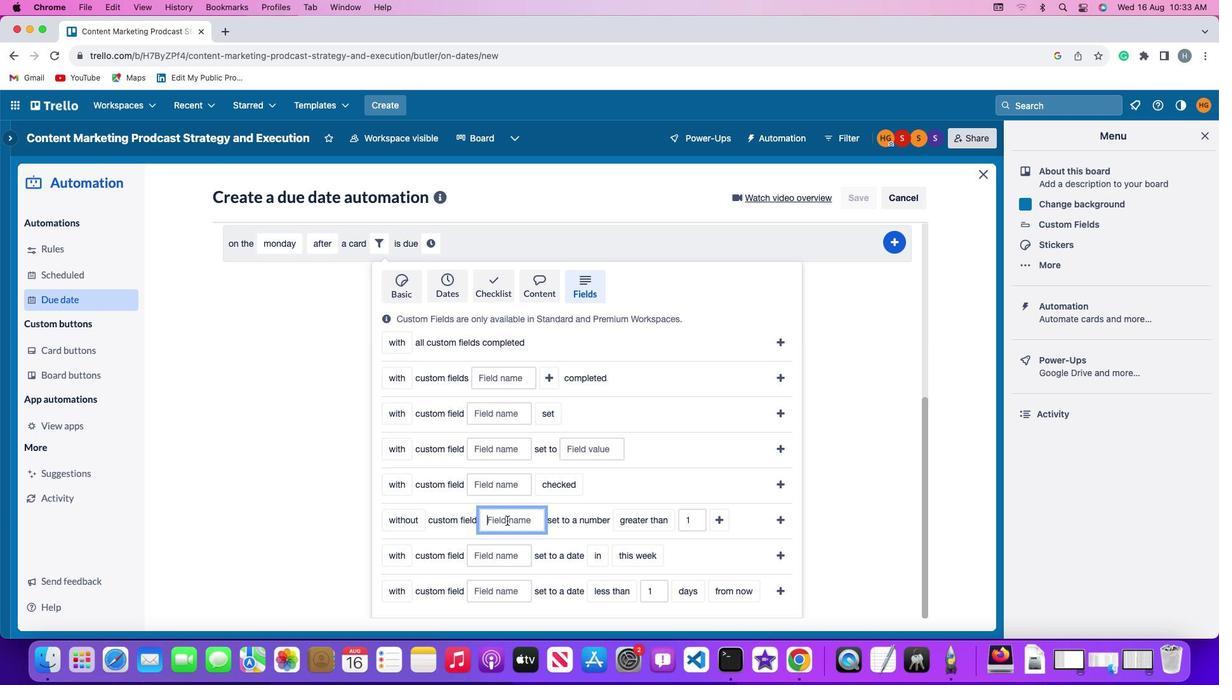
Action: Key pressed Key.shift'R''e''s''u''m''e'
Screenshot: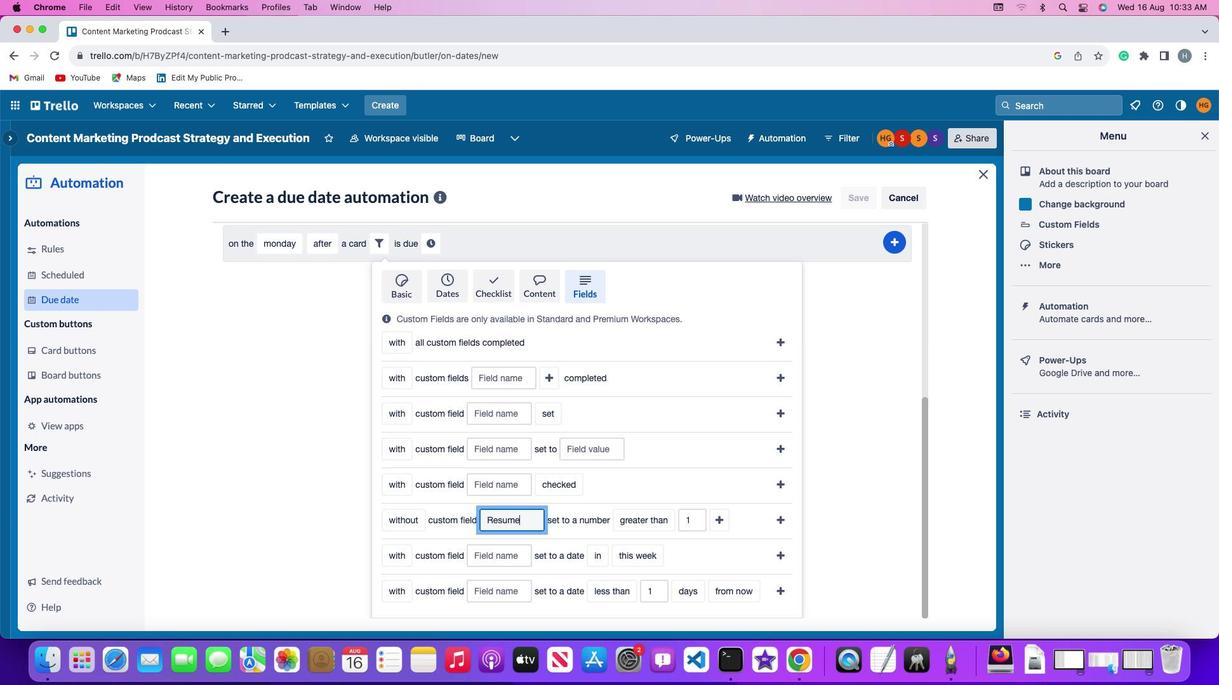 
Action: Mouse moved to (642, 517)
Screenshot: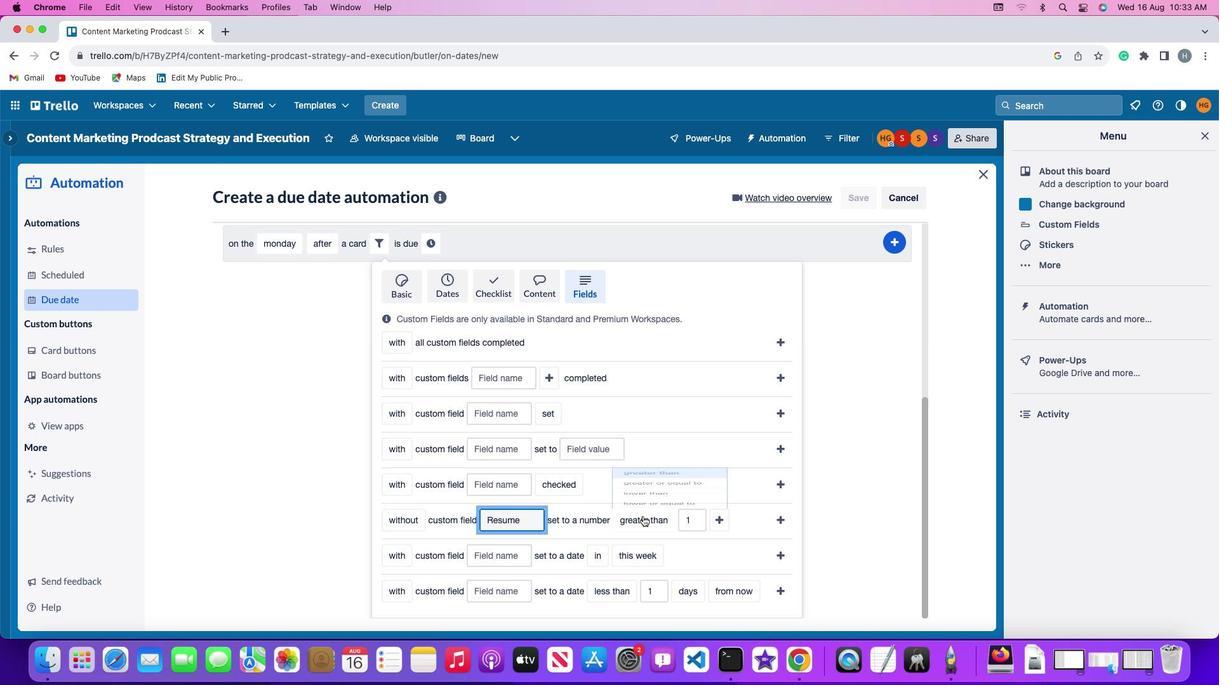 
Action: Mouse pressed left at (642, 517)
Screenshot: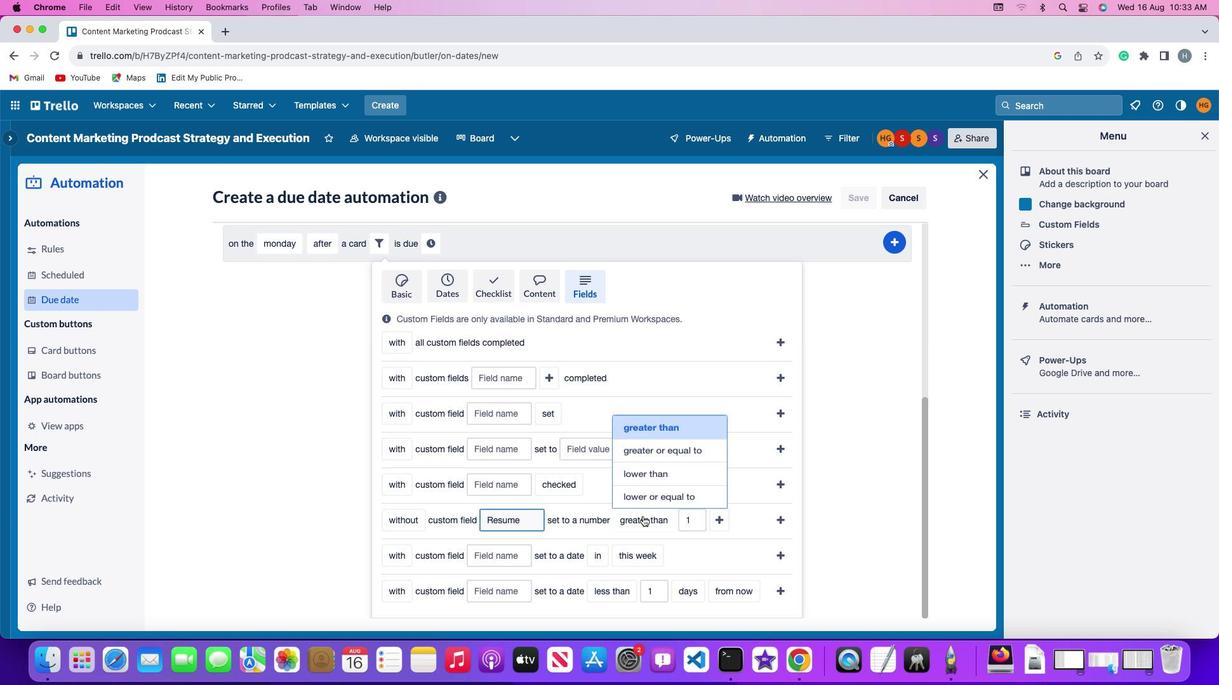 
Action: Mouse moved to (656, 445)
Screenshot: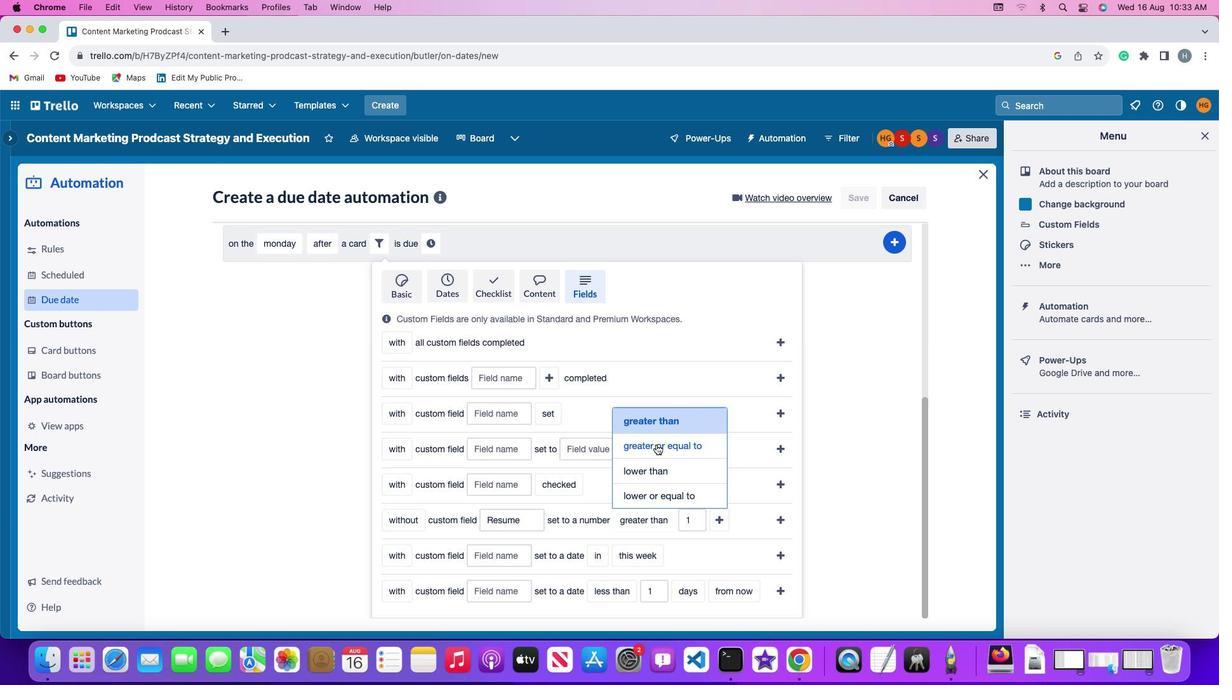 
Action: Mouse pressed left at (656, 445)
Screenshot: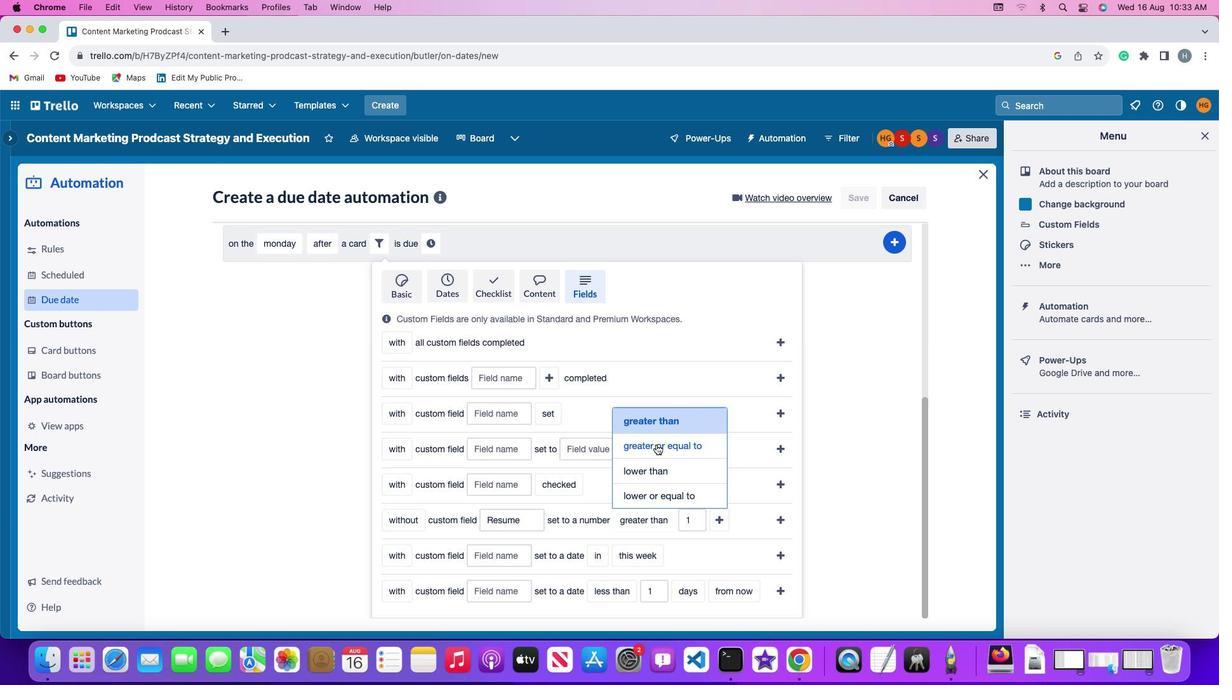 
Action: Mouse moved to (717, 520)
Screenshot: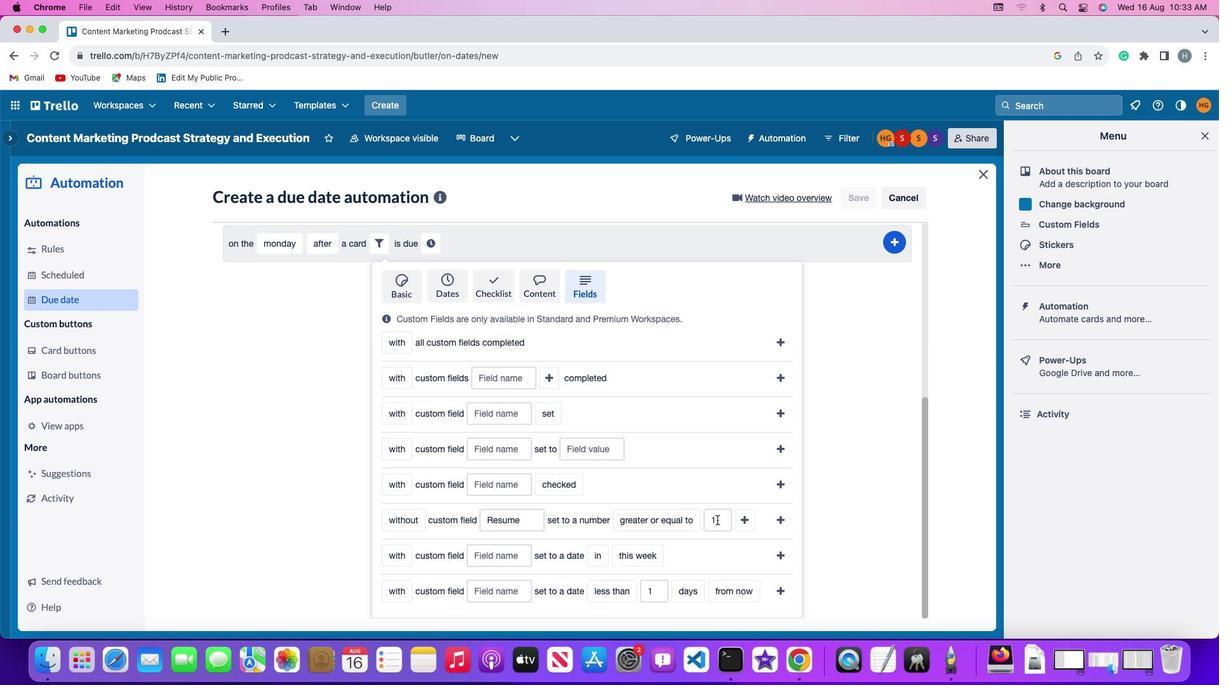 
Action: Mouse pressed left at (717, 520)
Screenshot: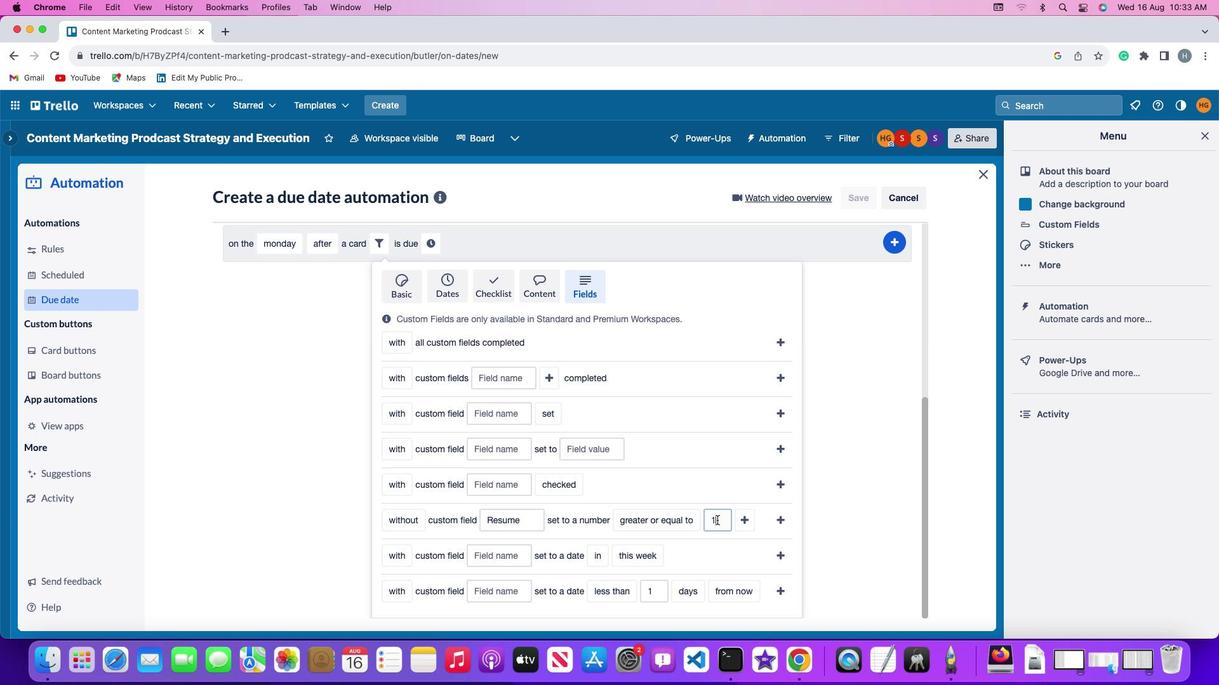 
Action: Key pressed Key.backspace'1'
Screenshot: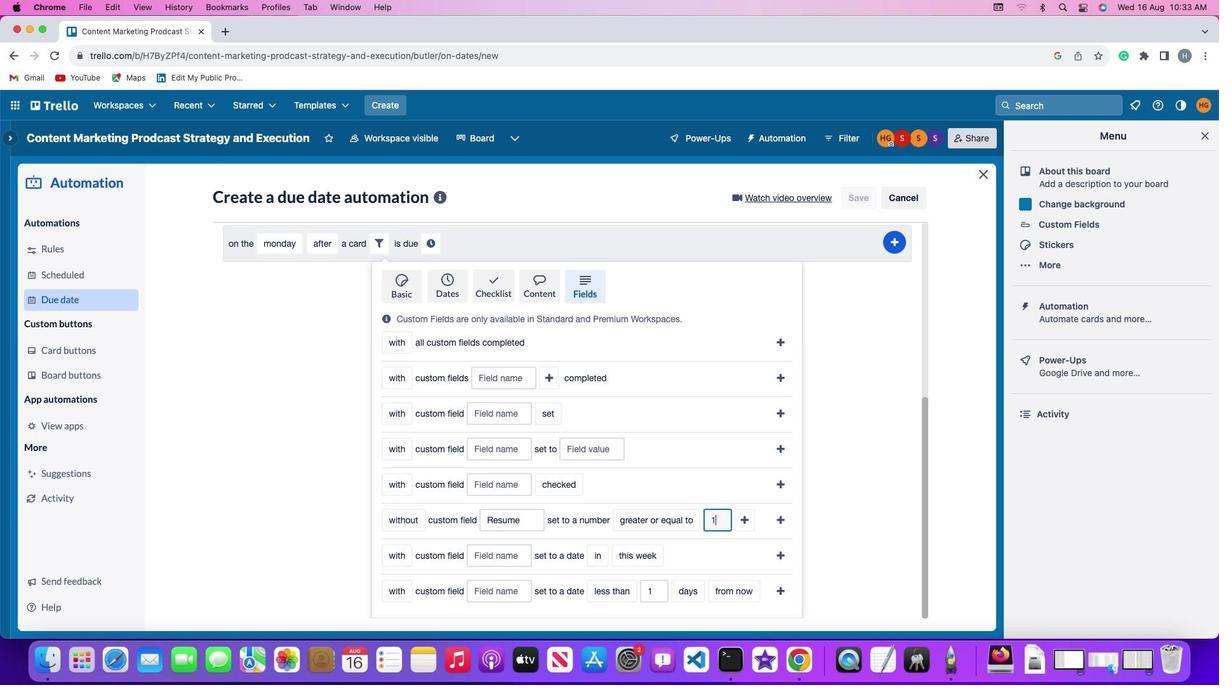 
Action: Mouse moved to (744, 521)
Screenshot: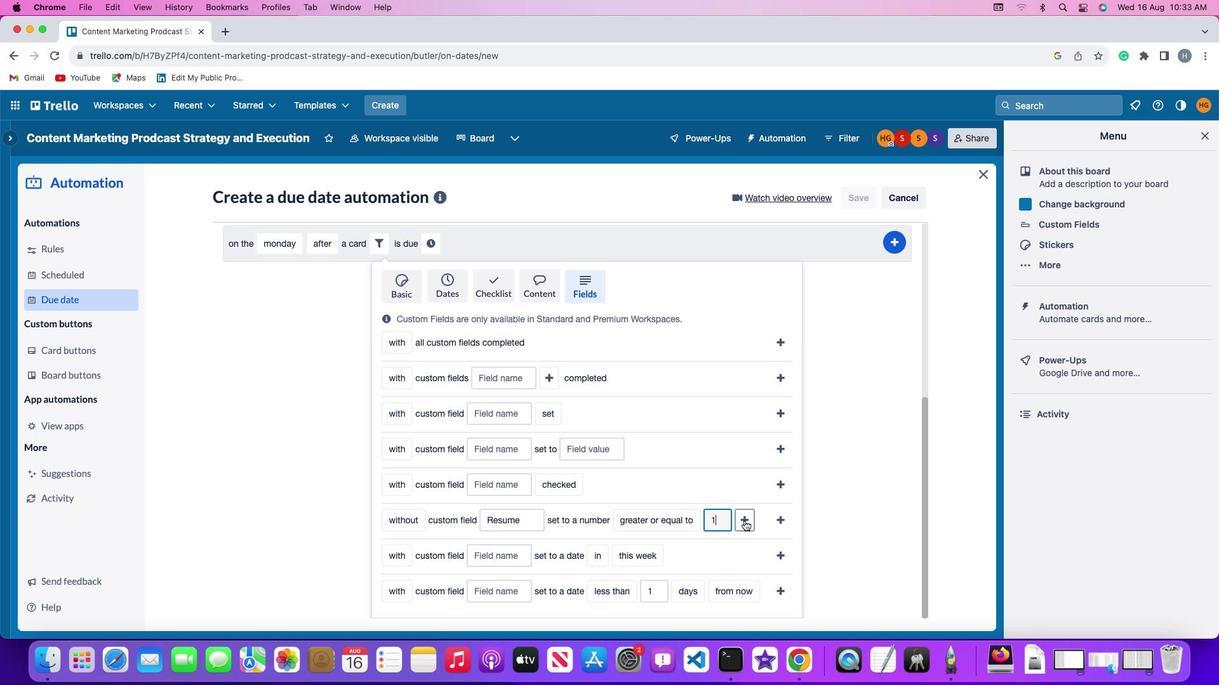 
Action: Mouse pressed left at (744, 521)
Screenshot: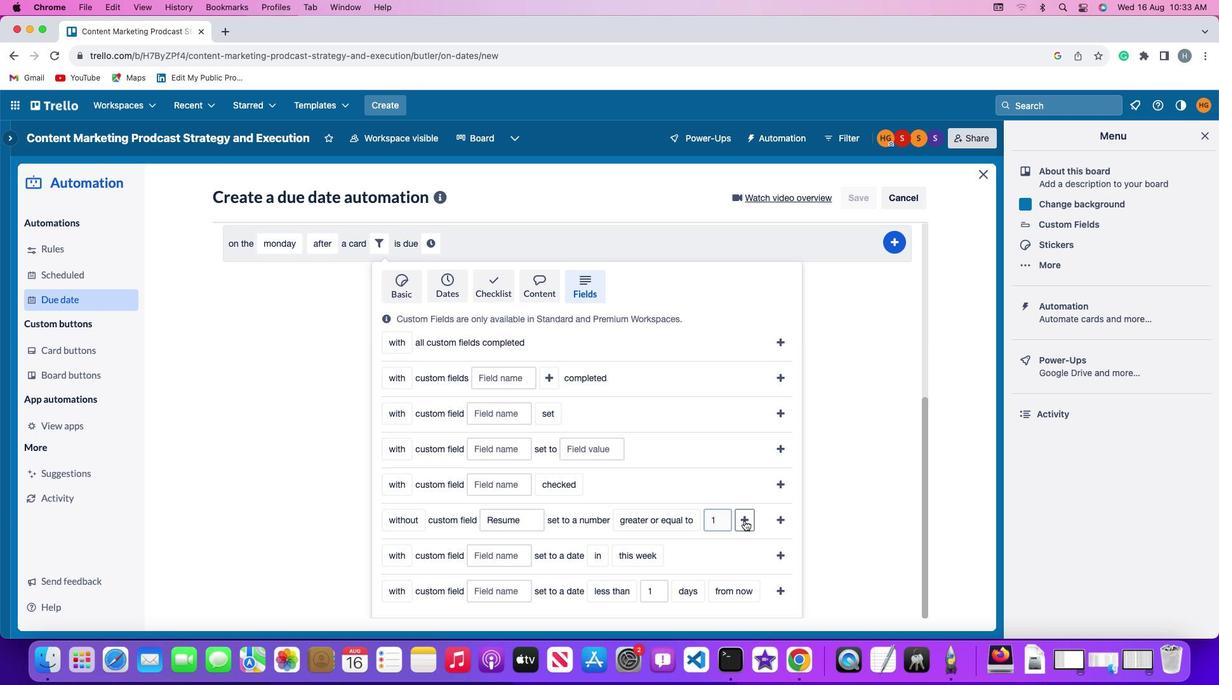 
Action: Mouse moved to (782, 529)
Screenshot: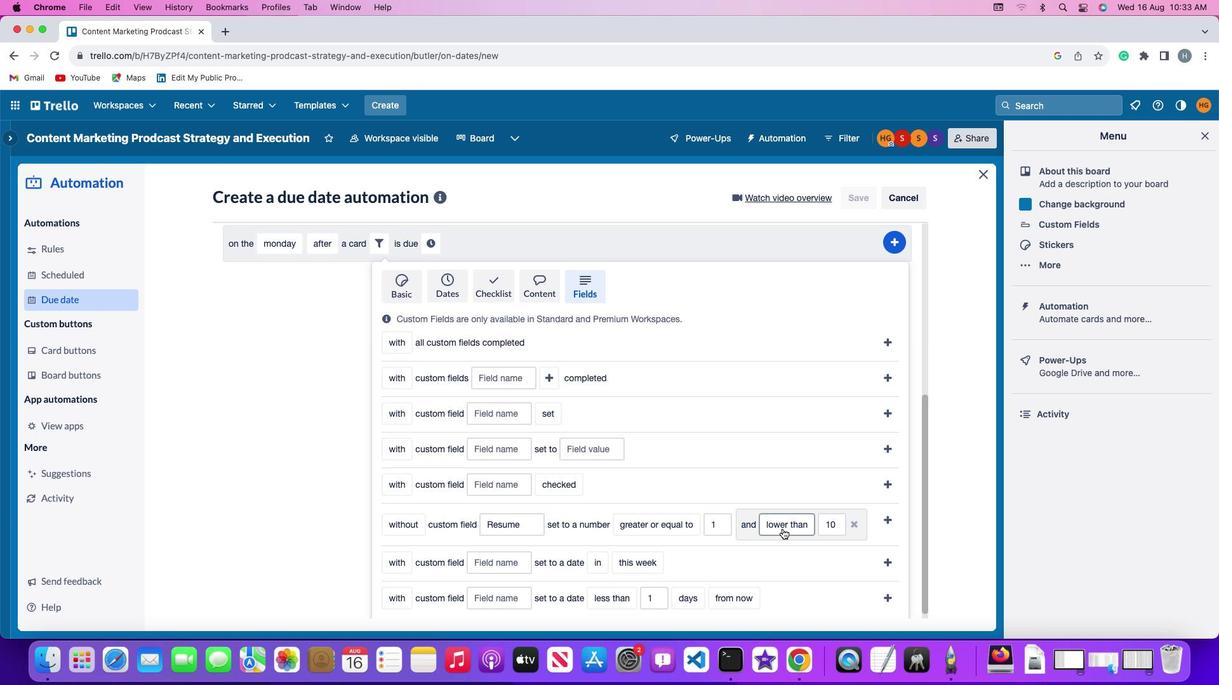 
Action: Mouse pressed left at (782, 529)
Screenshot: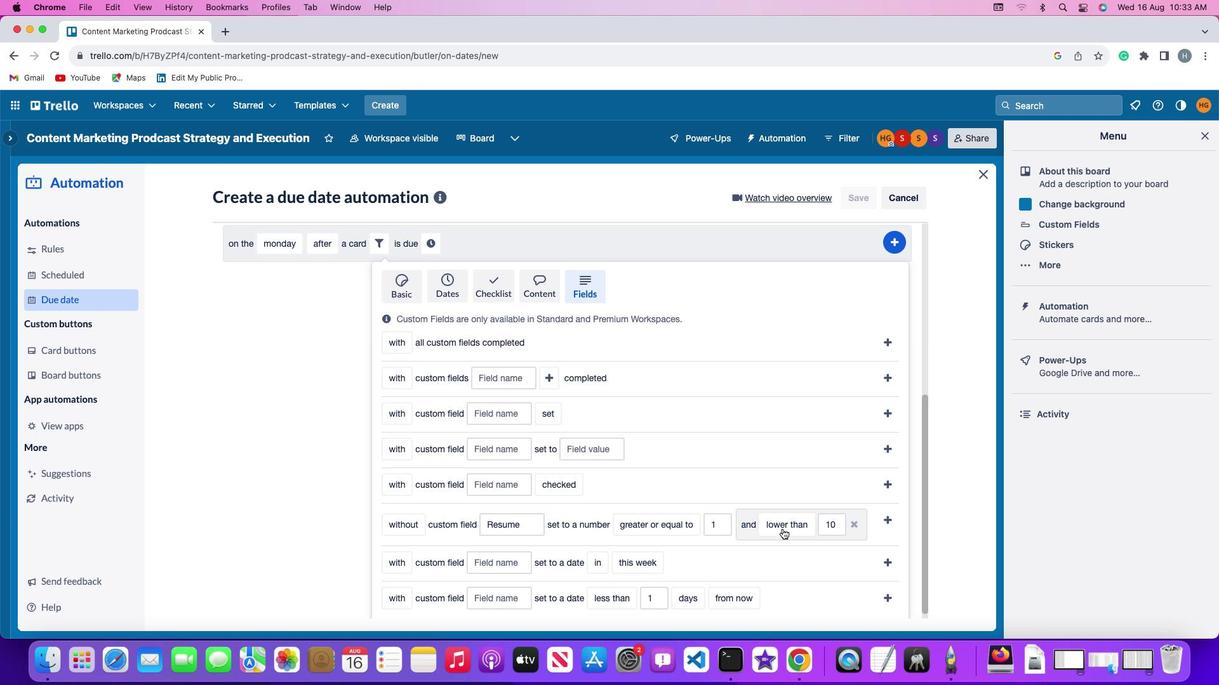 
Action: Mouse moved to (791, 471)
Screenshot: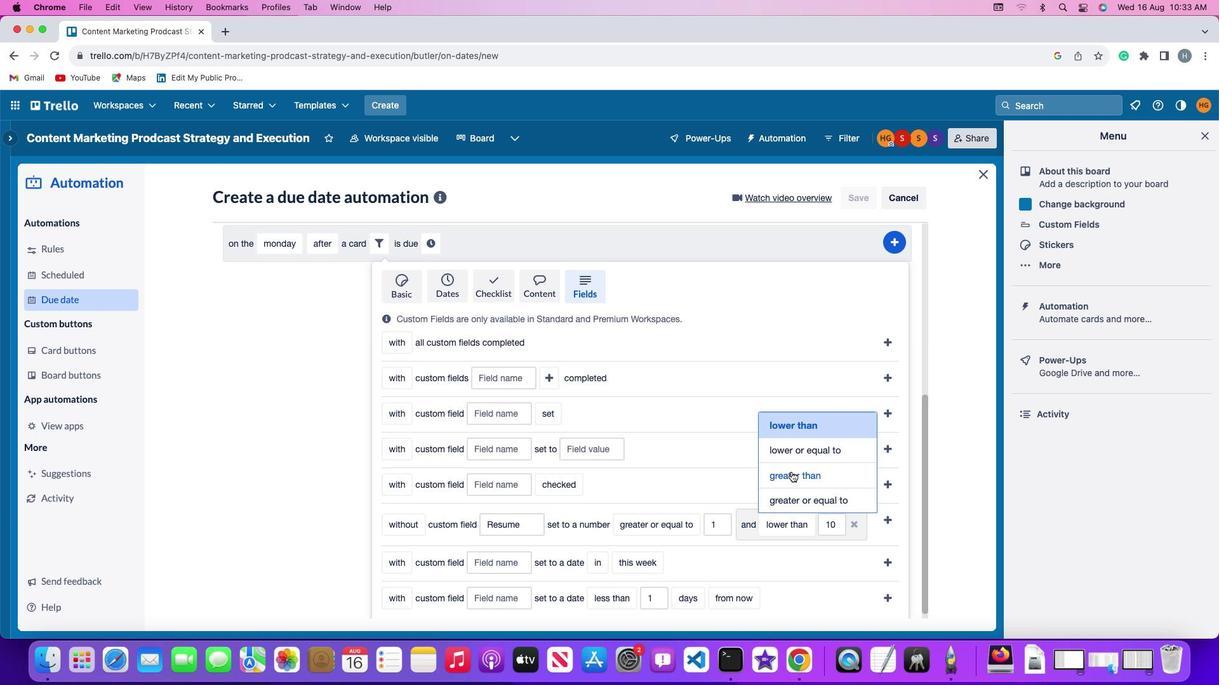 
Action: Mouse pressed left at (791, 471)
Screenshot: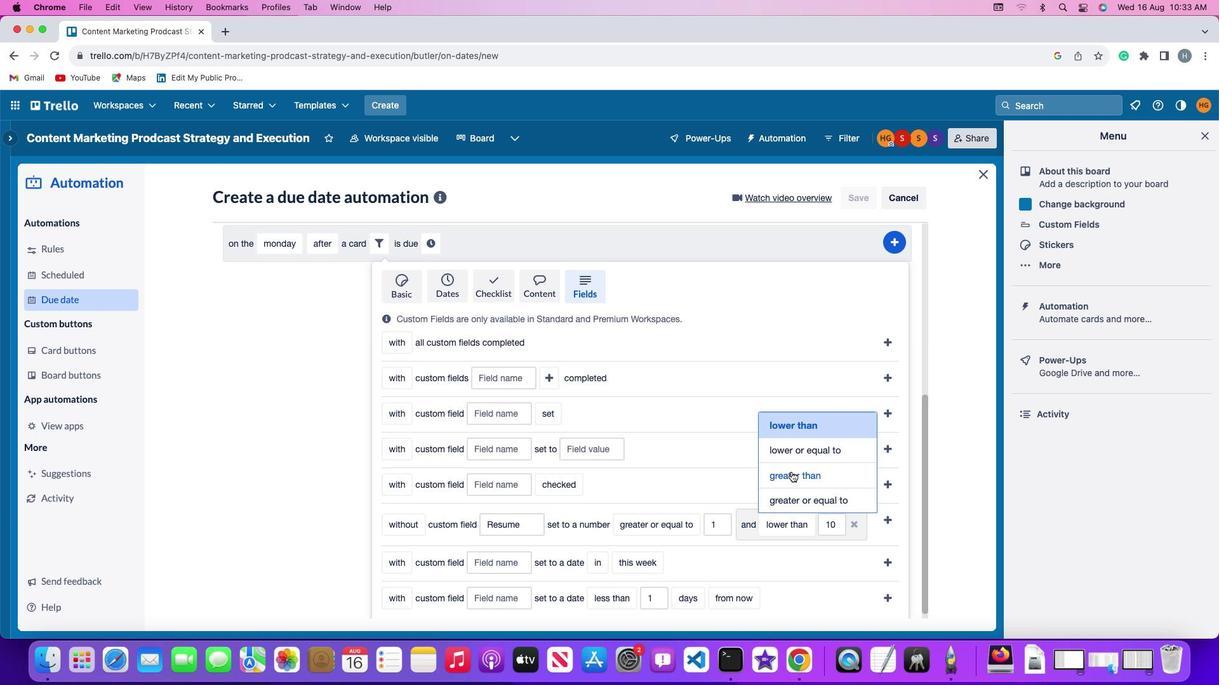 
Action: Mouse moved to (494, 545)
Screenshot: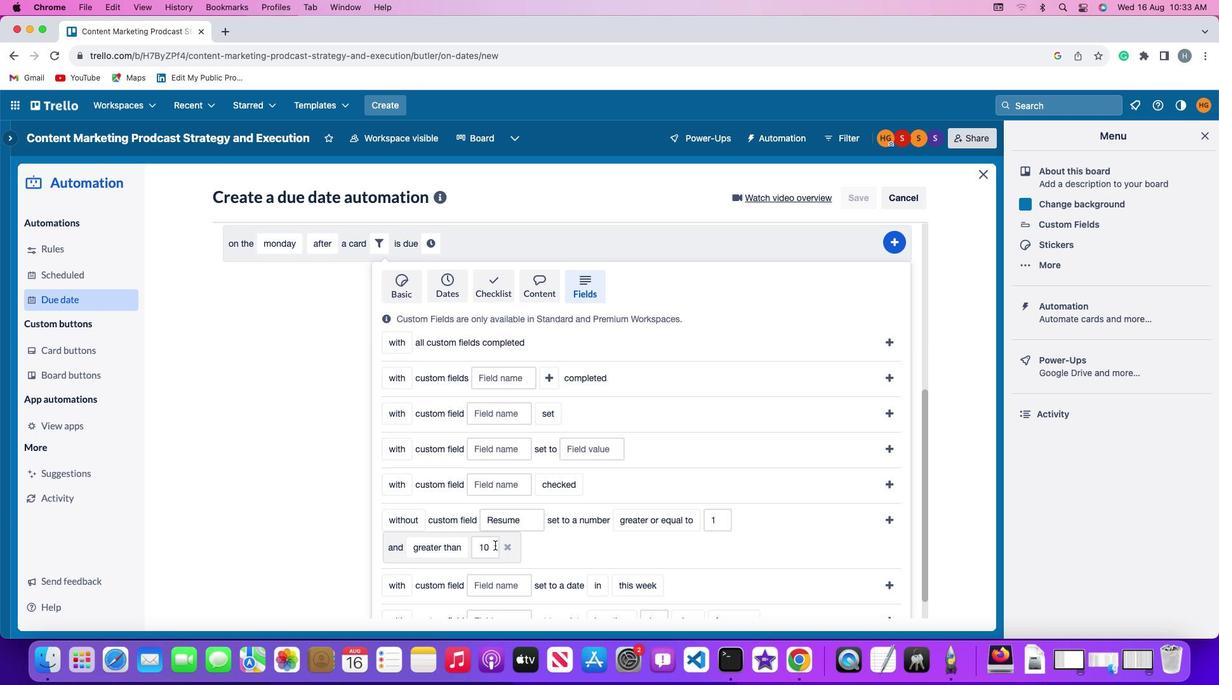 
Action: Mouse pressed left at (494, 545)
Screenshot: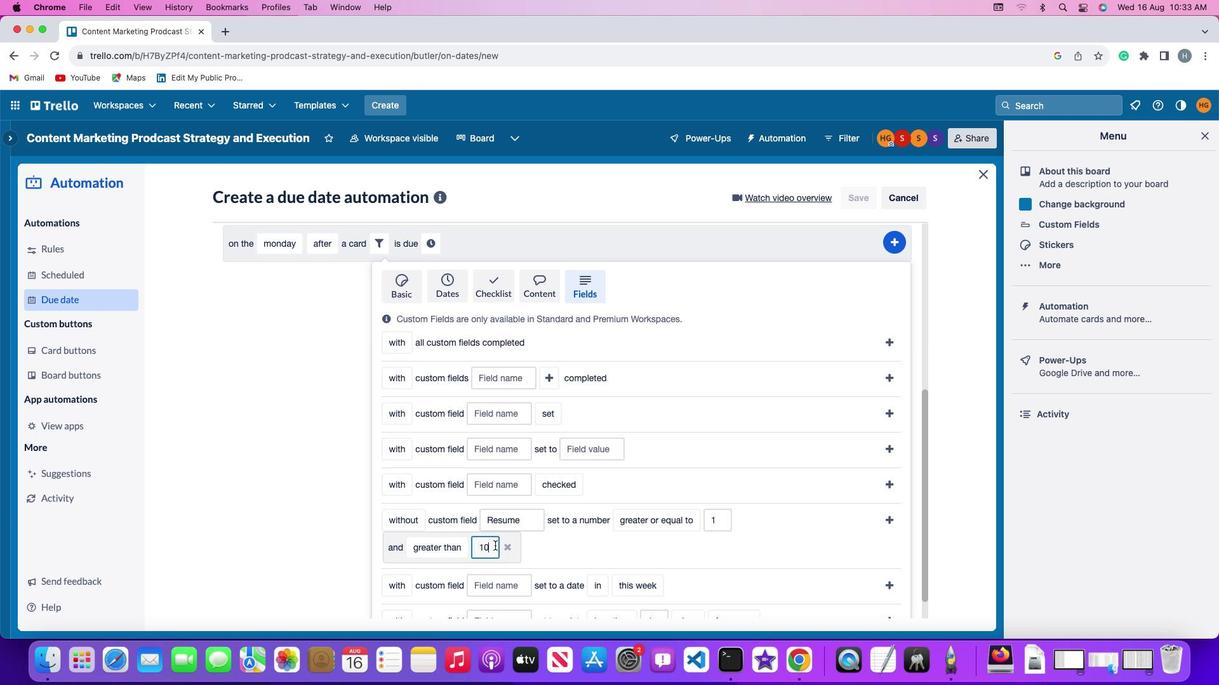 
Action: Mouse moved to (494, 545)
Screenshot: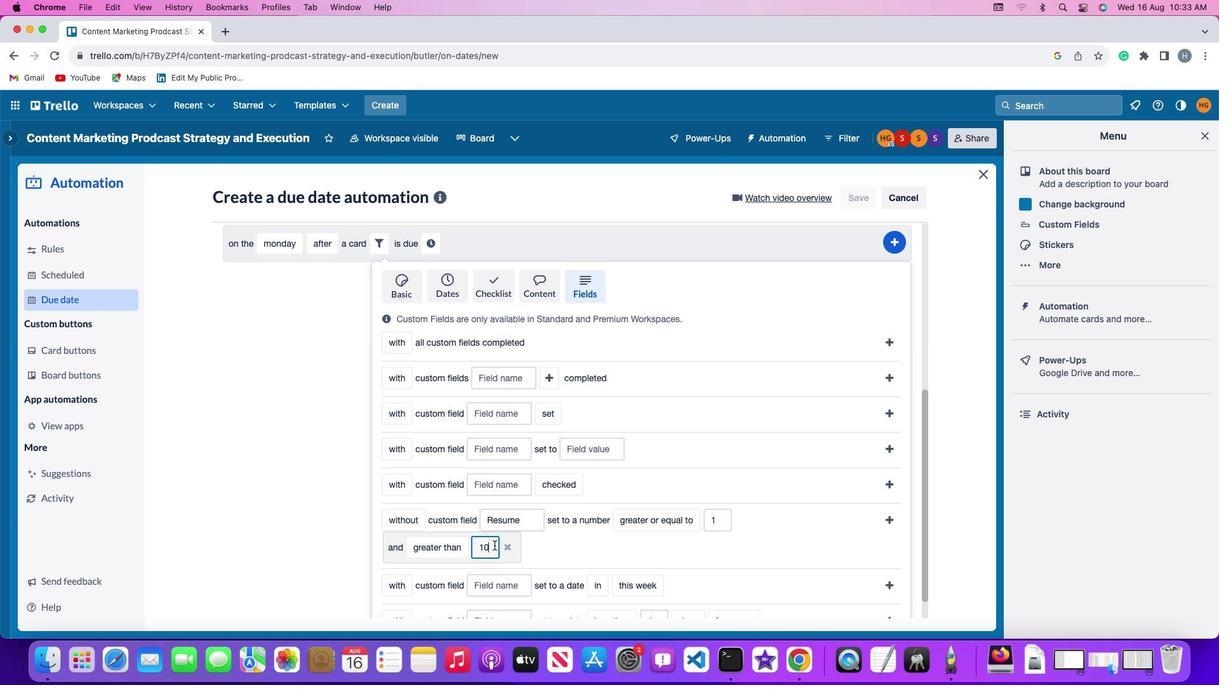 
Action: Key pressed Key.backspaceKey.backspace
Screenshot: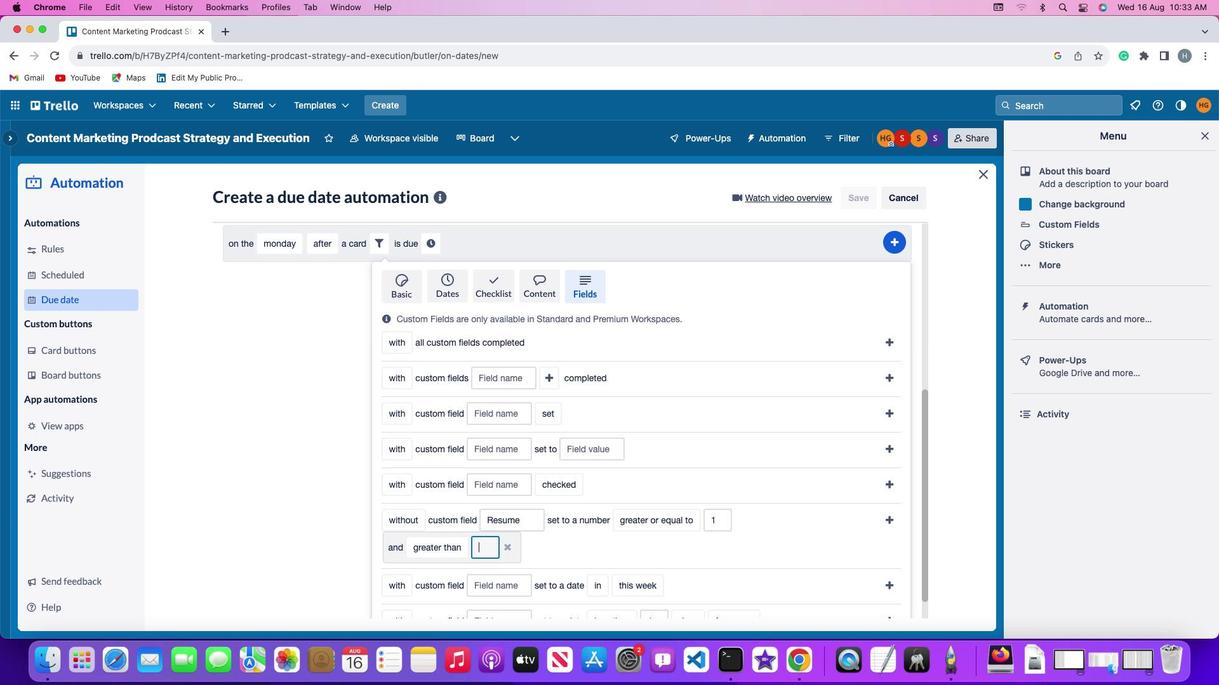 
Action: Mouse moved to (494, 546)
Screenshot: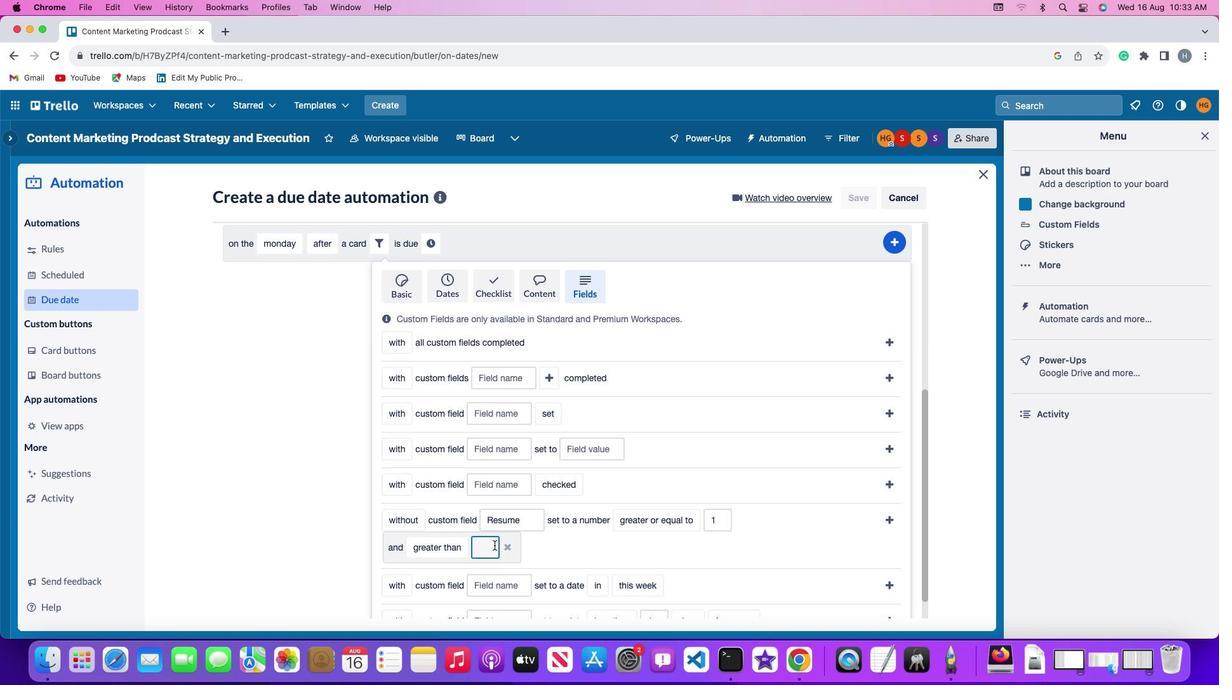 
Action: Key pressed '1'
Screenshot: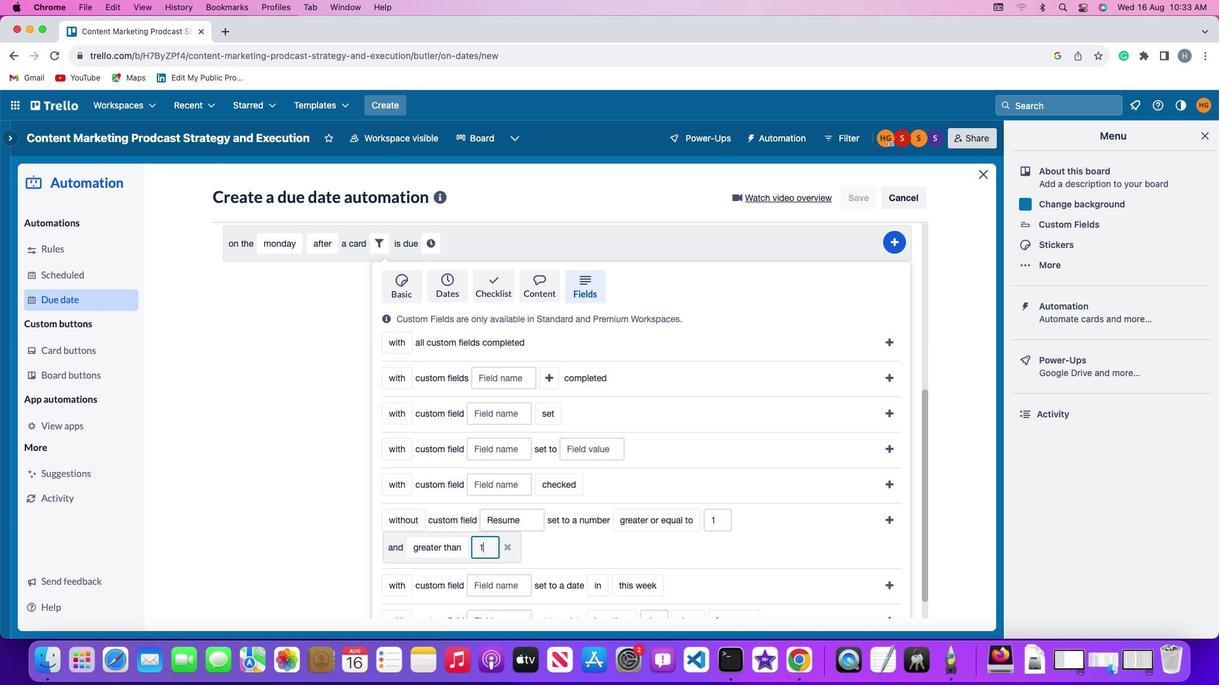 
Action: Mouse moved to (494, 546)
Screenshot: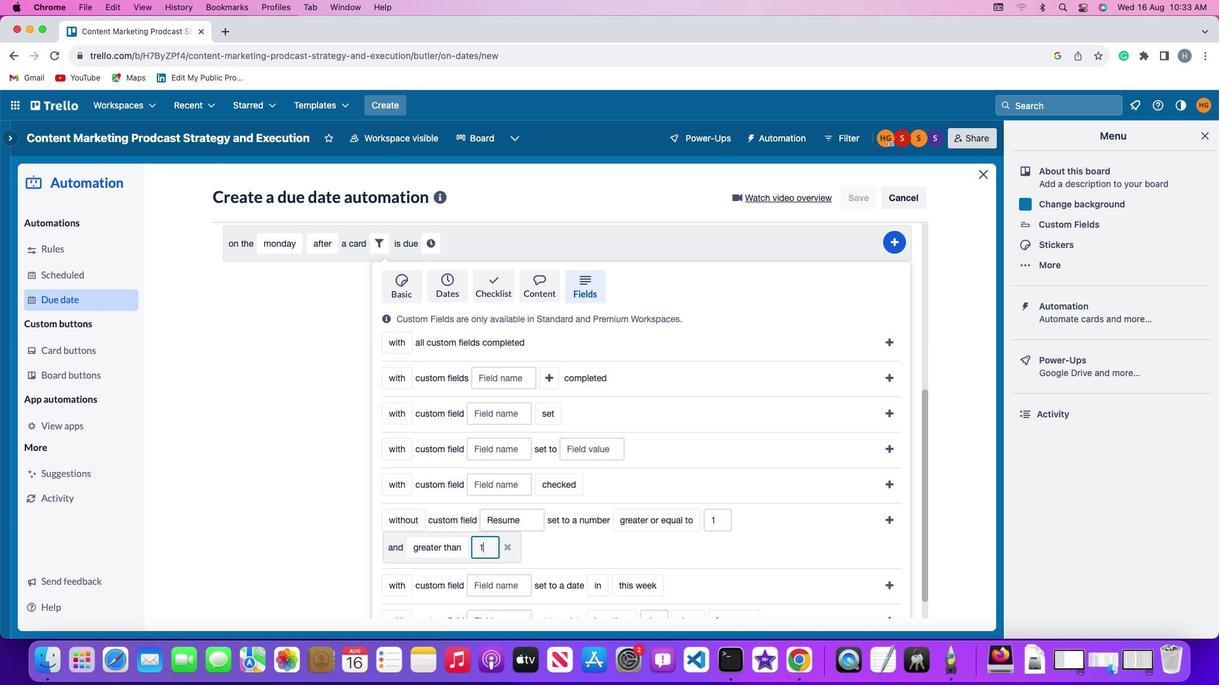 
Action: Key pressed '0'
Screenshot: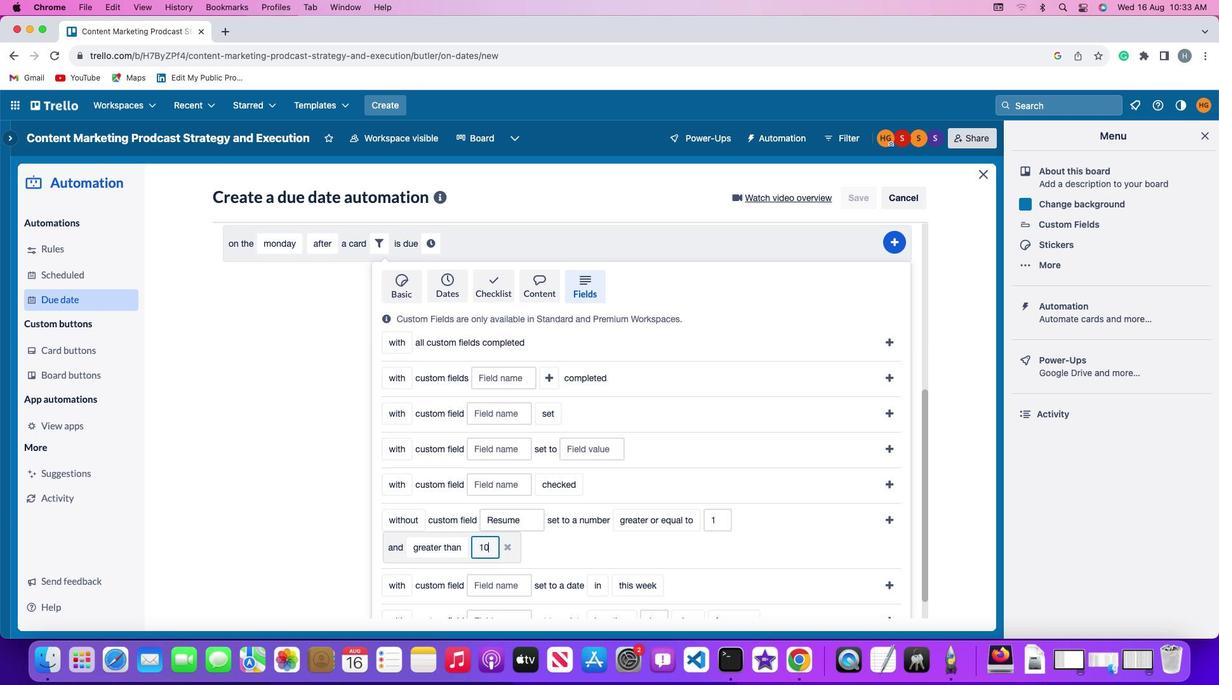
Action: Mouse moved to (889, 519)
Screenshot: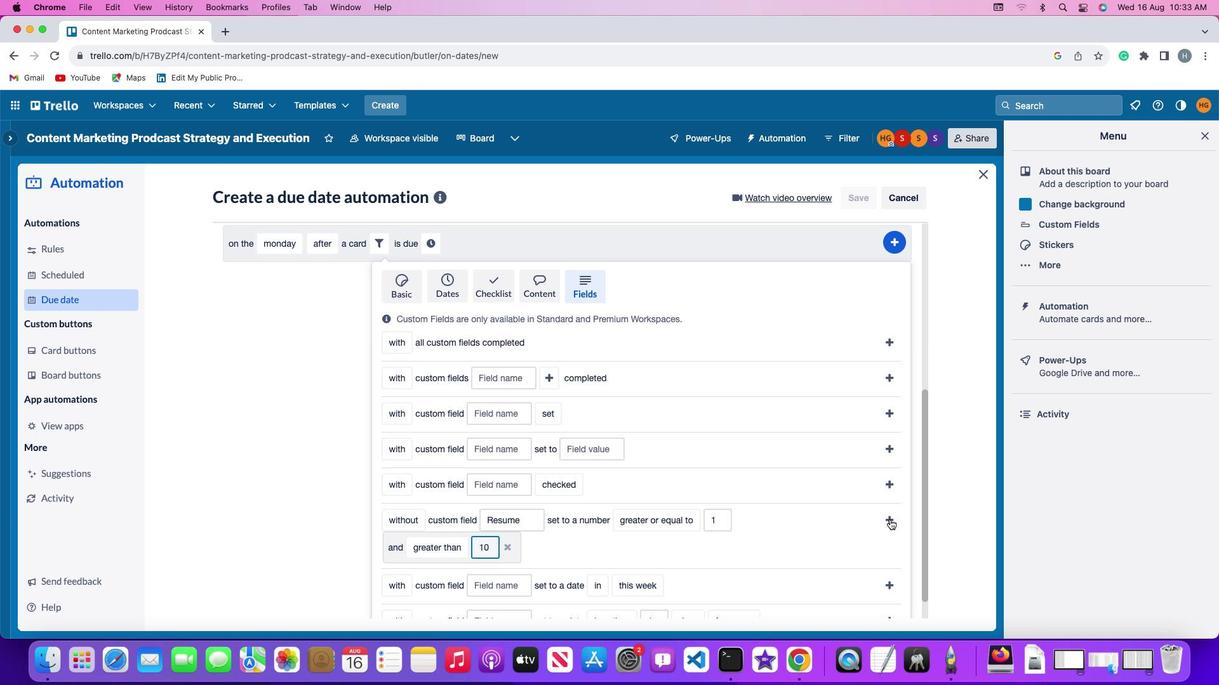 
Action: Mouse pressed left at (889, 519)
Screenshot: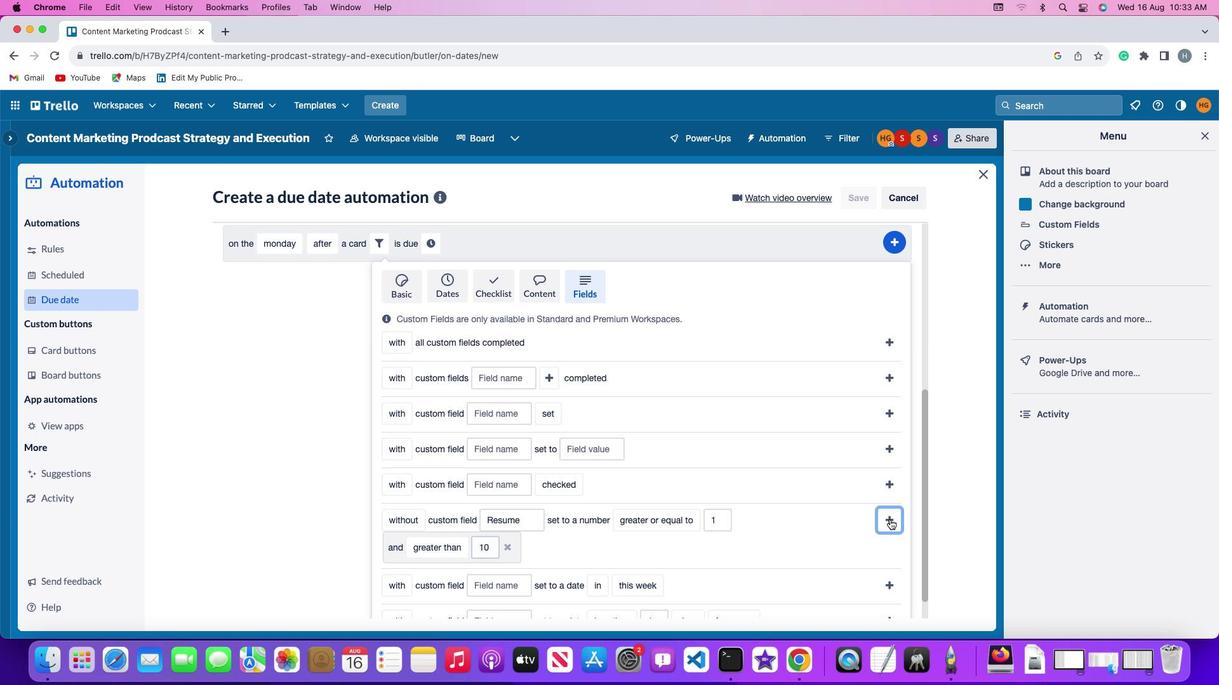 
Action: Mouse moved to (819, 553)
Screenshot: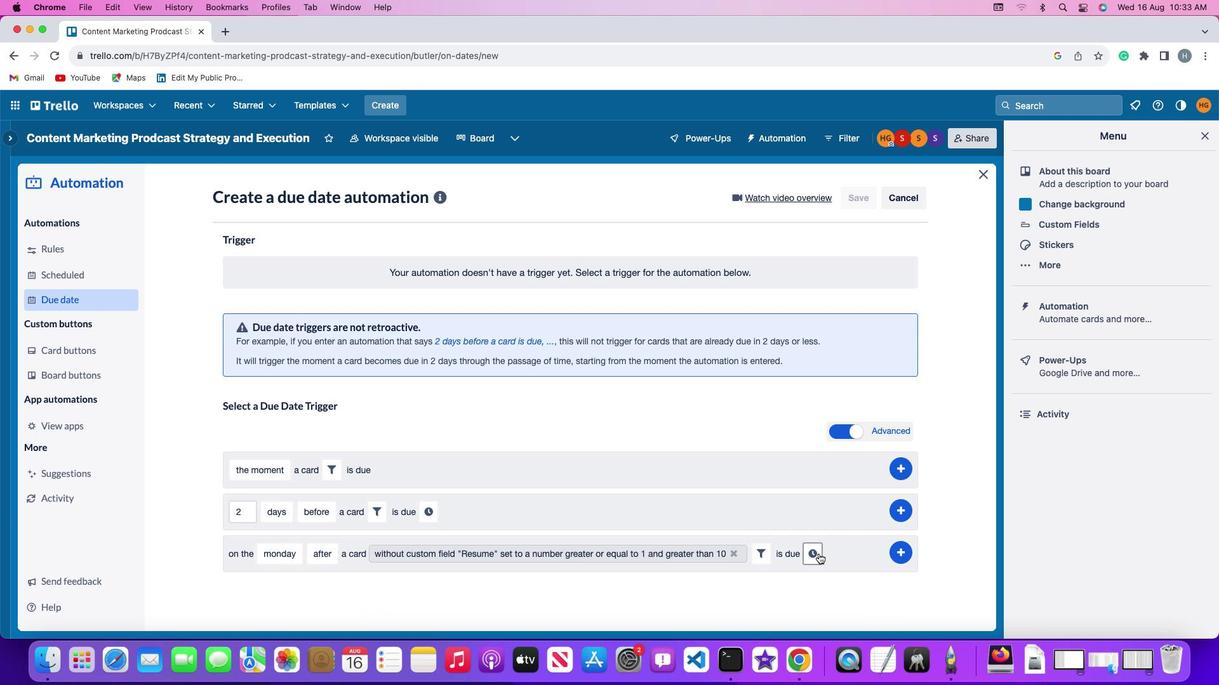 
Action: Mouse pressed left at (819, 553)
Screenshot: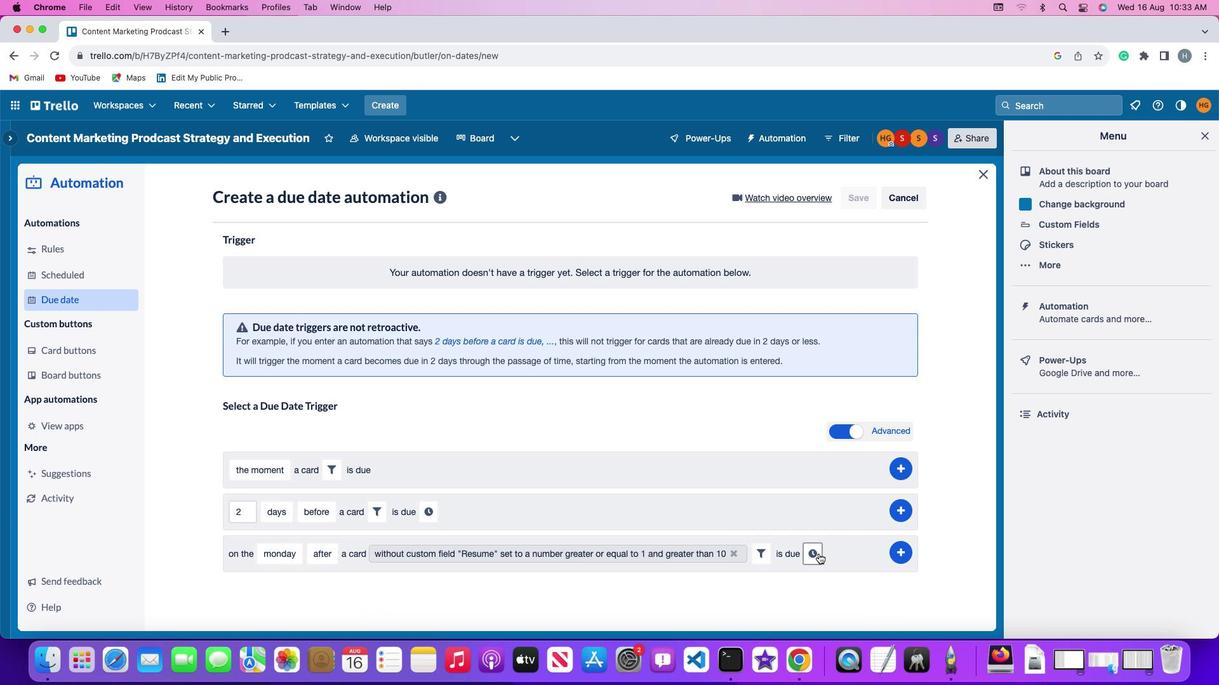 
Action: Mouse moved to (267, 583)
Screenshot: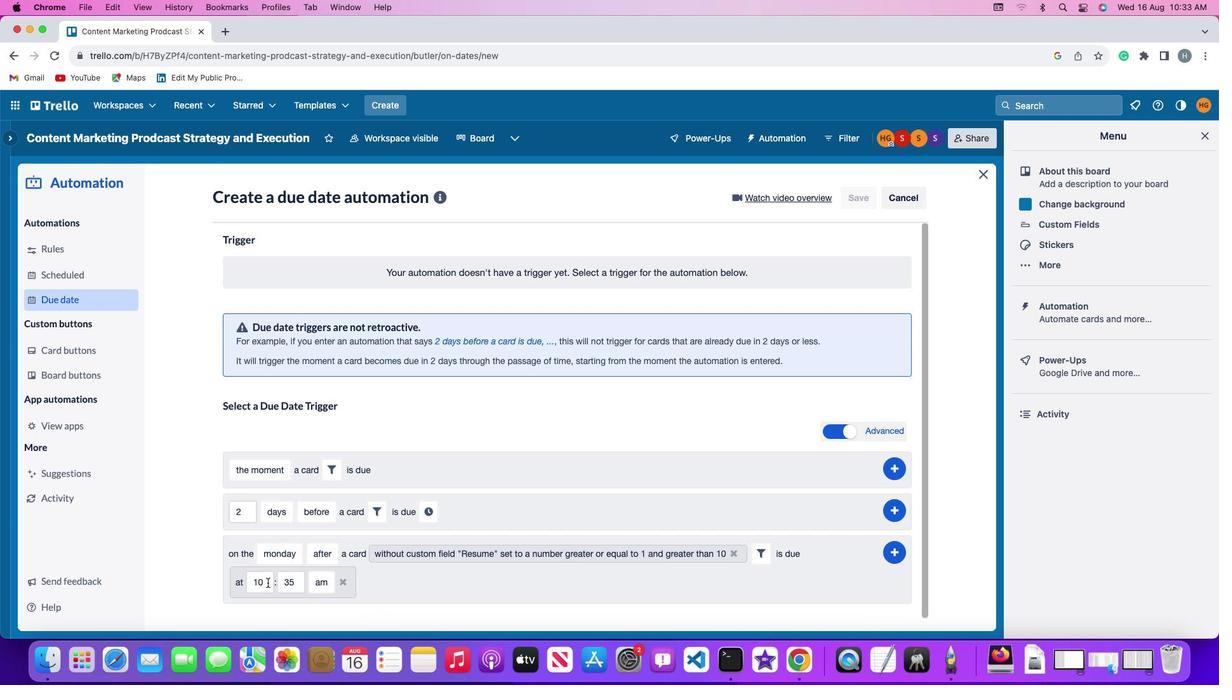 
Action: Mouse pressed left at (267, 583)
Screenshot: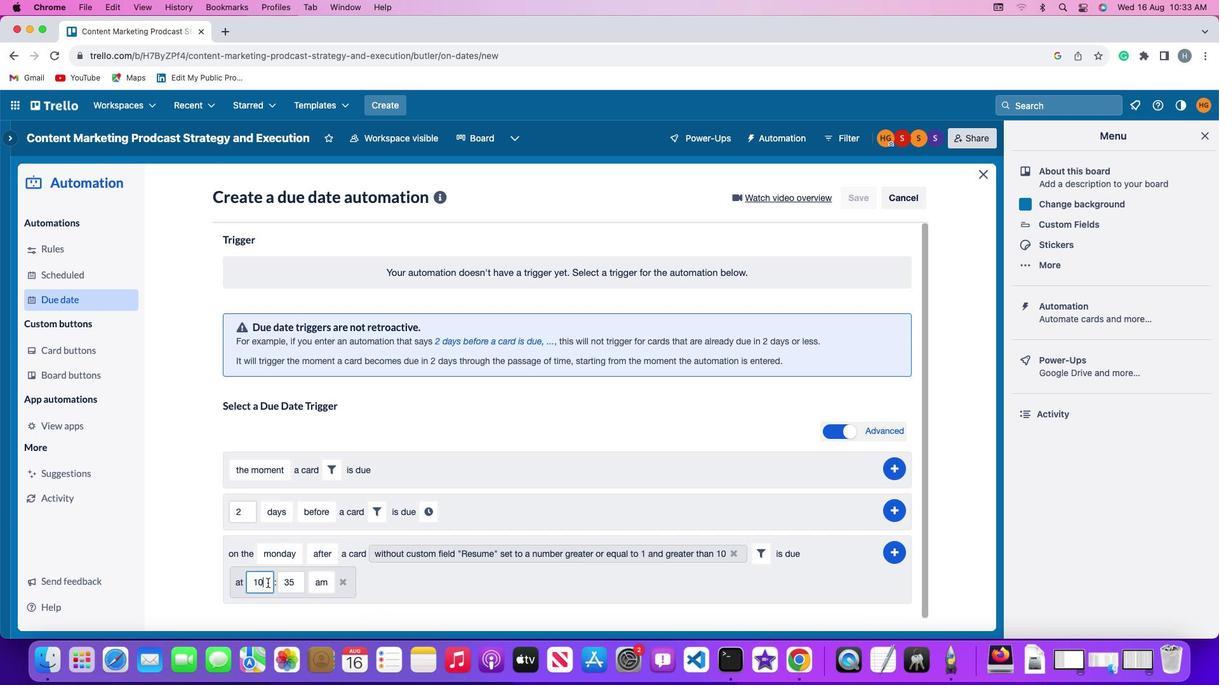 
Action: Mouse moved to (267, 583)
Screenshot: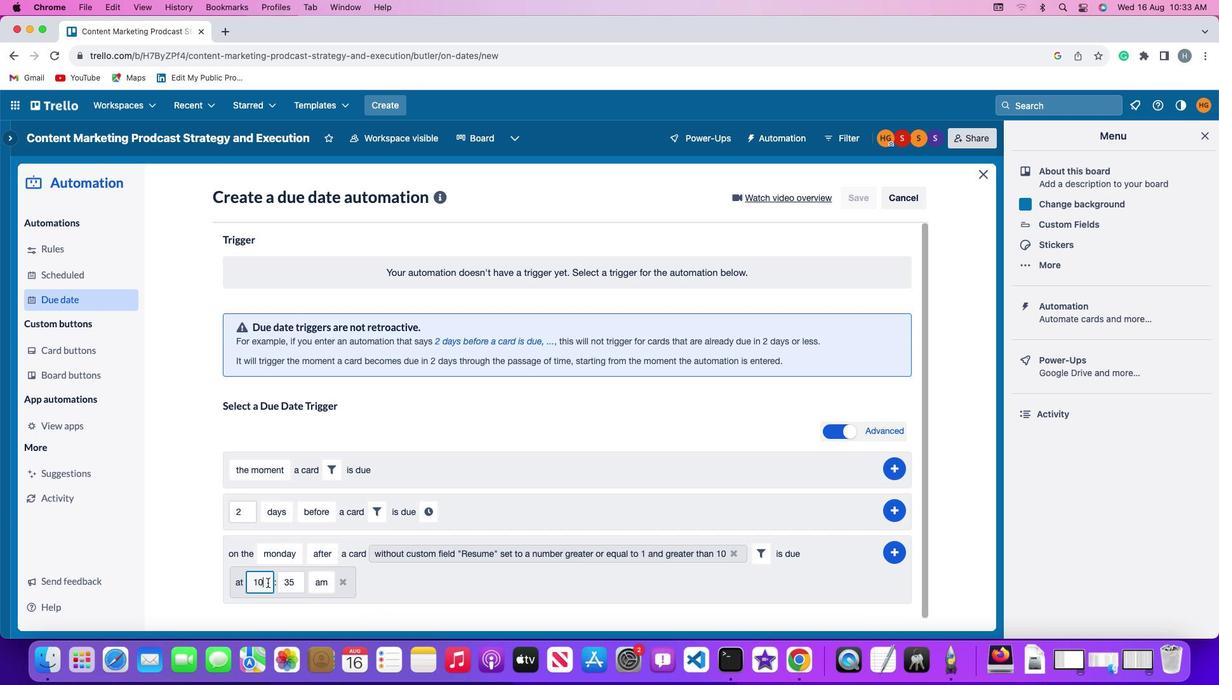
Action: Key pressed Key.backspaceKey.backspace'1''1'
Screenshot: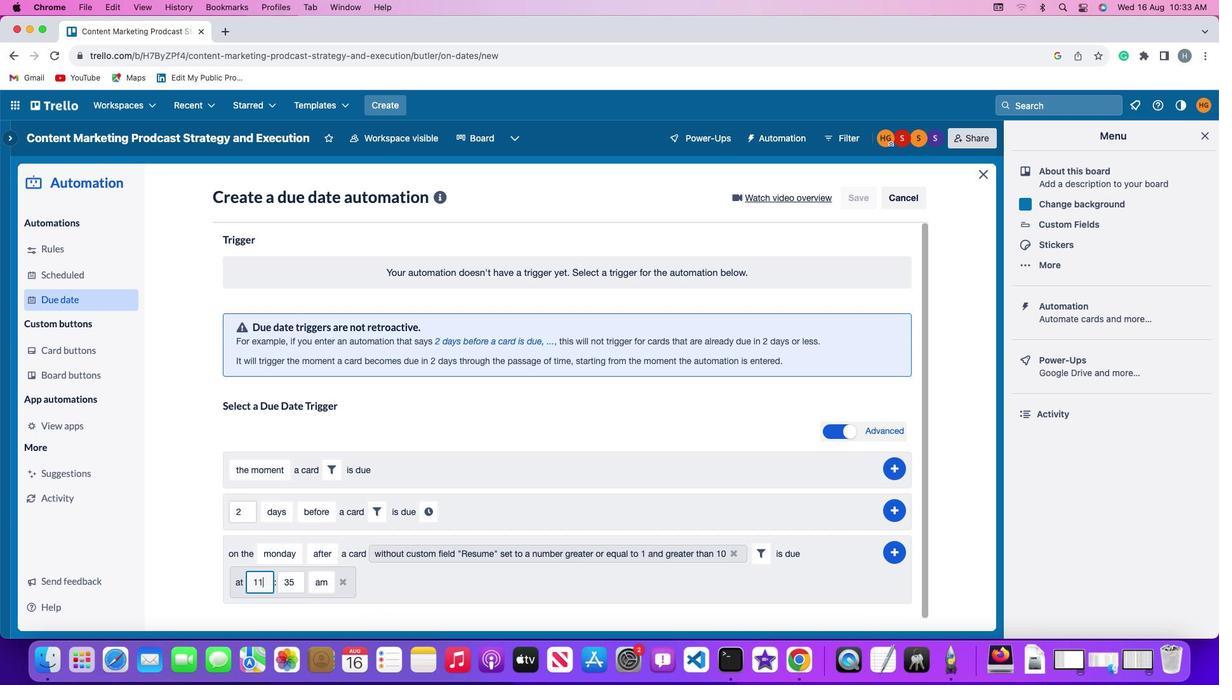
Action: Mouse moved to (300, 584)
Screenshot: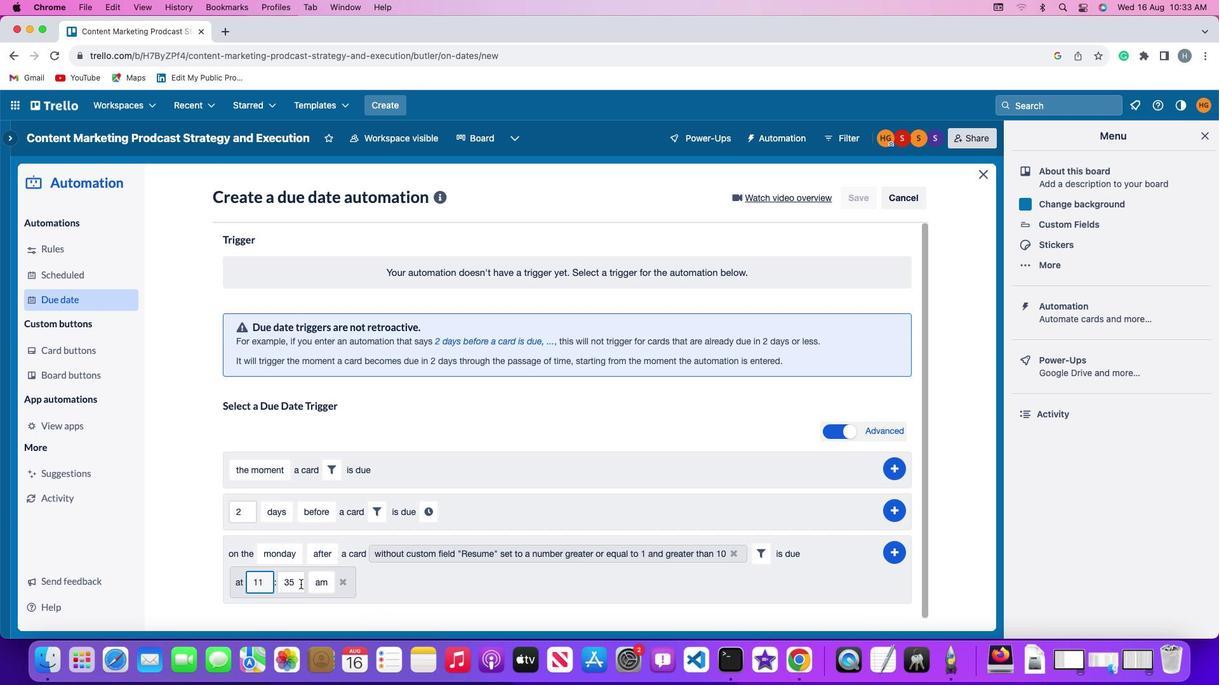 
Action: Mouse pressed left at (300, 584)
Screenshot: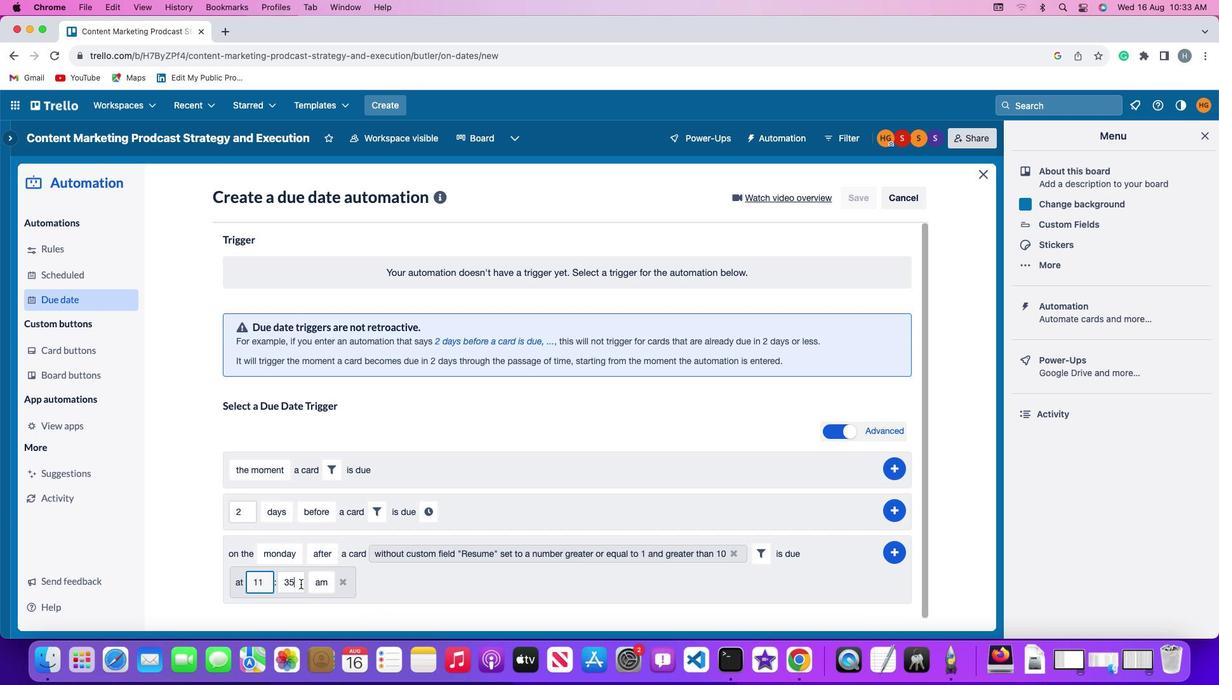 
Action: Key pressed Key.backspaceKey.backspace'0''0'
Screenshot: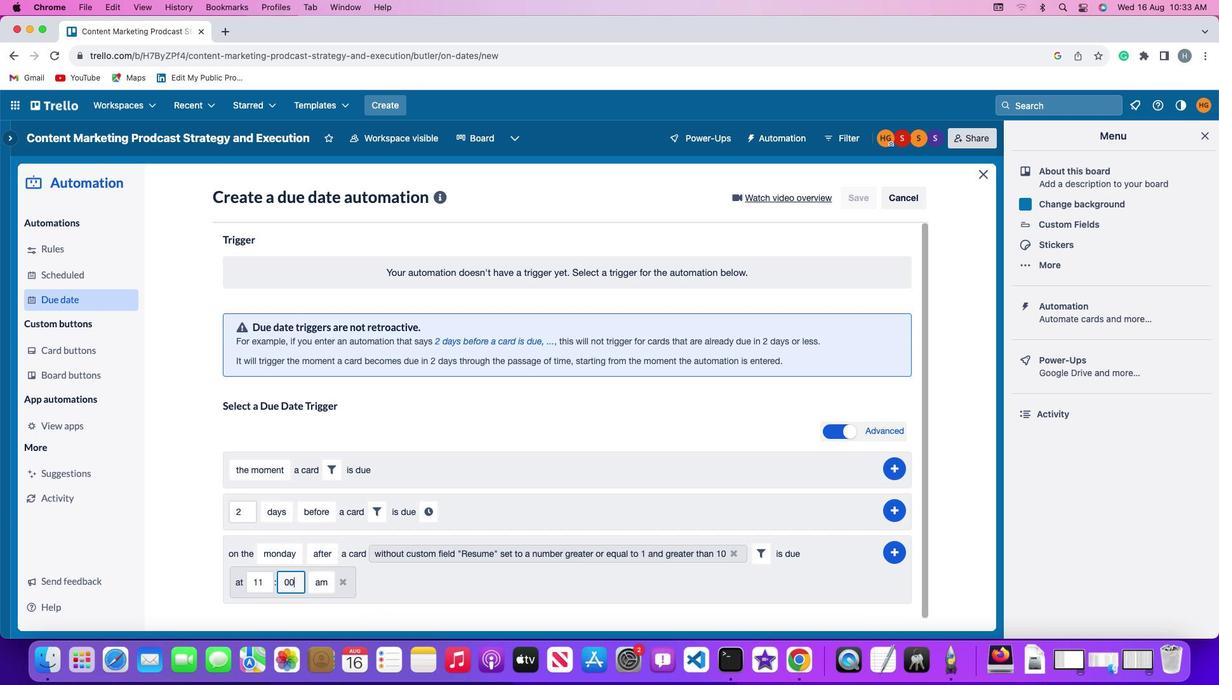 
Action: Mouse moved to (318, 583)
Screenshot: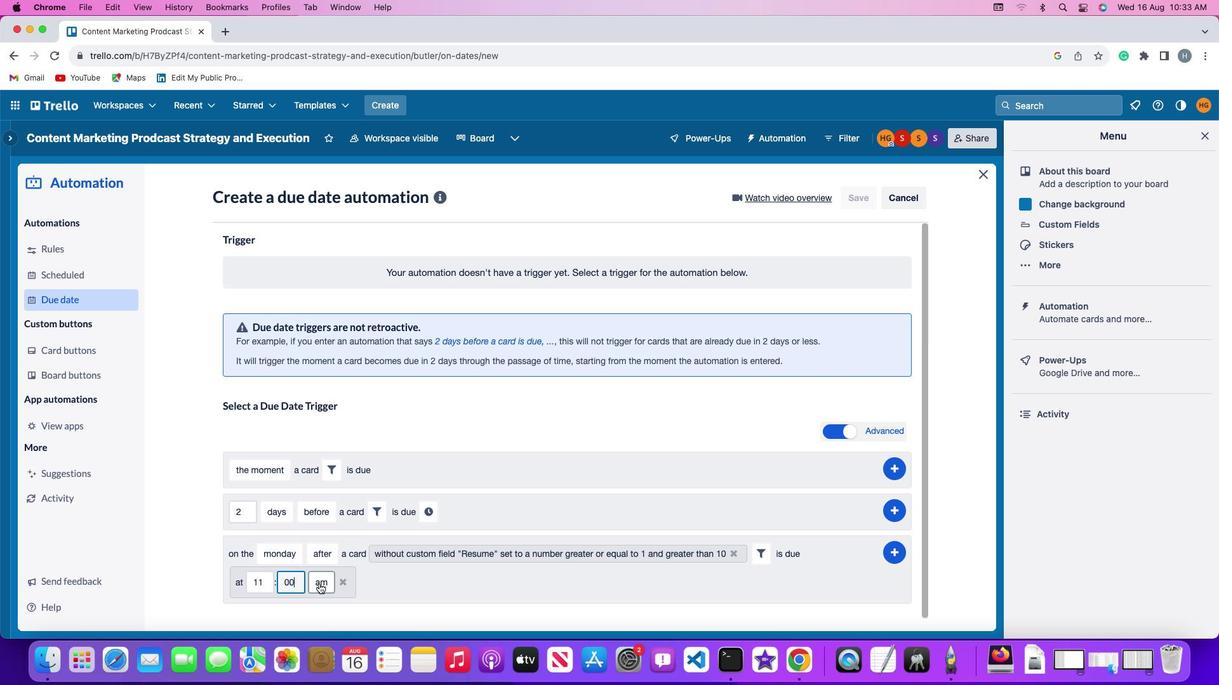 
Action: Mouse pressed left at (318, 583)
Screenshot: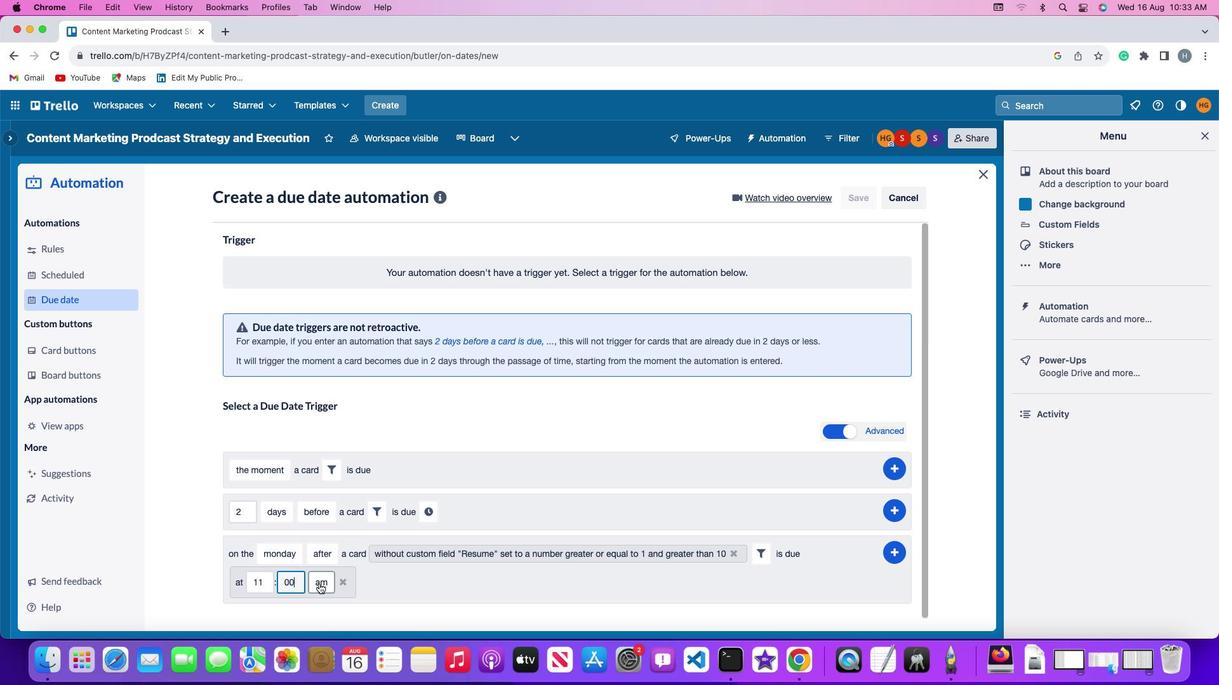 
Action: Mouse moved to (322, 533)
Screenshot: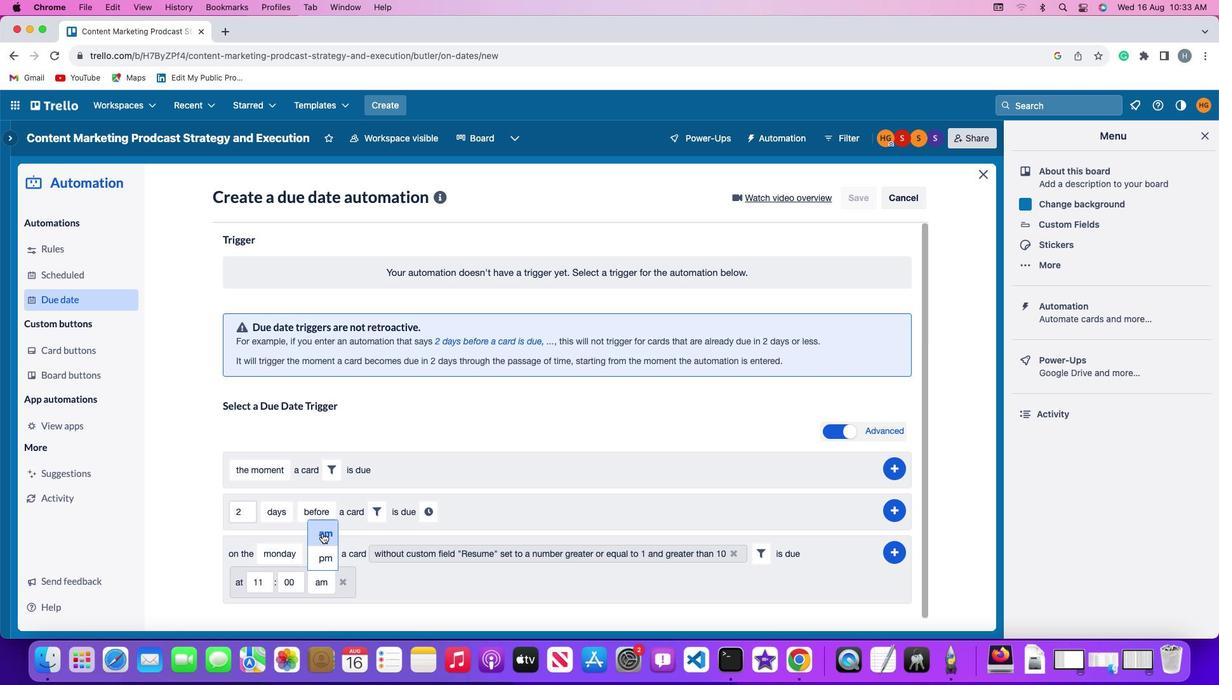 
Action: Mouse pressed left at (322, 533)
Screenshot: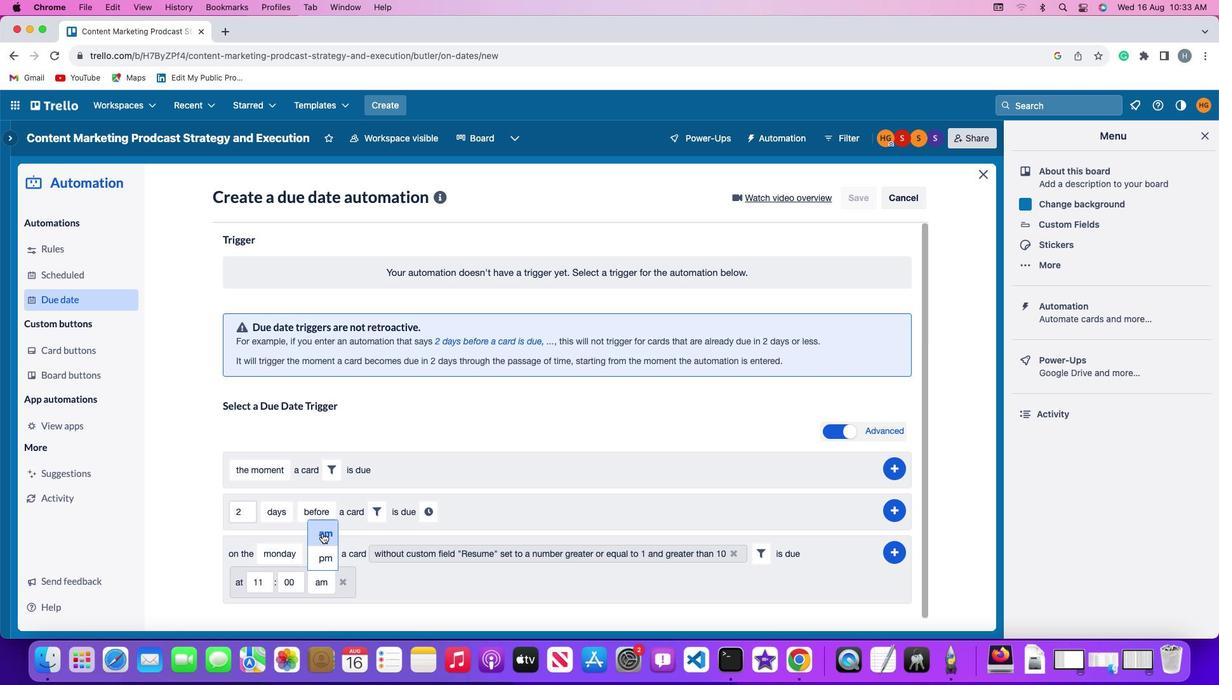 
Action: Mouse moved to (961, 448)
Screenshot: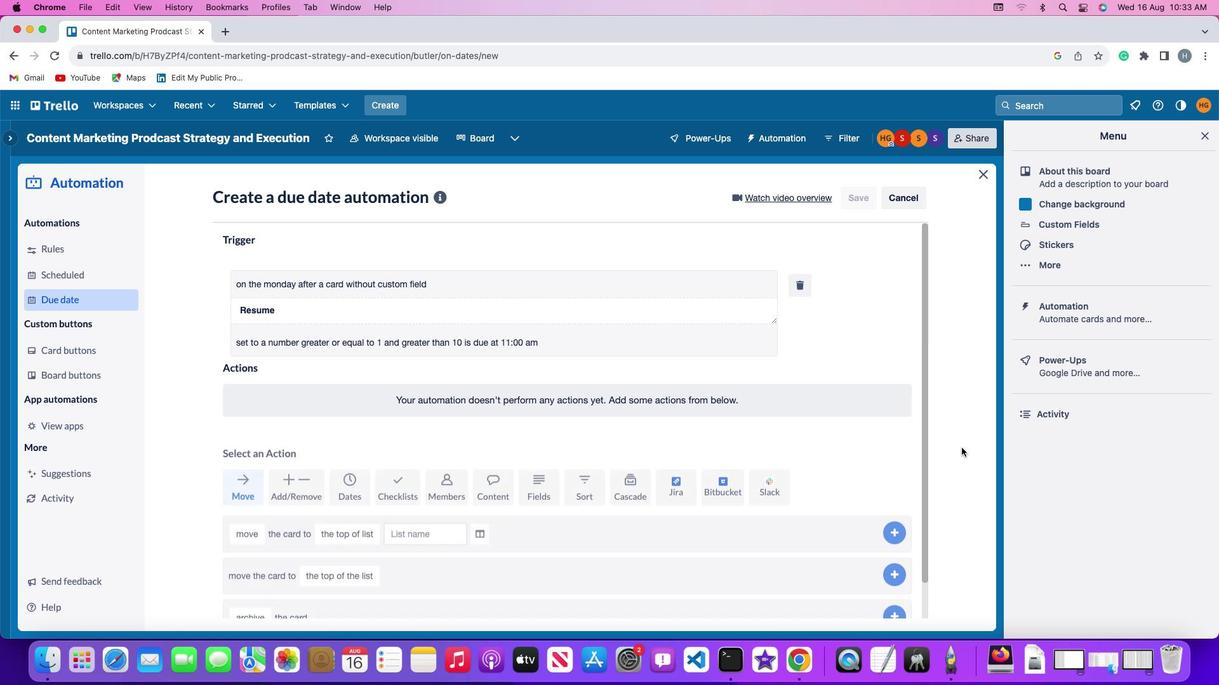 
